 Task: Send email   from  to Email0071 with a cc to Email0072 and bcc to Email0073 with a subject Subject0071 and add a message Message0073
Action: Mouse moved to (359, 381)
Screenshot: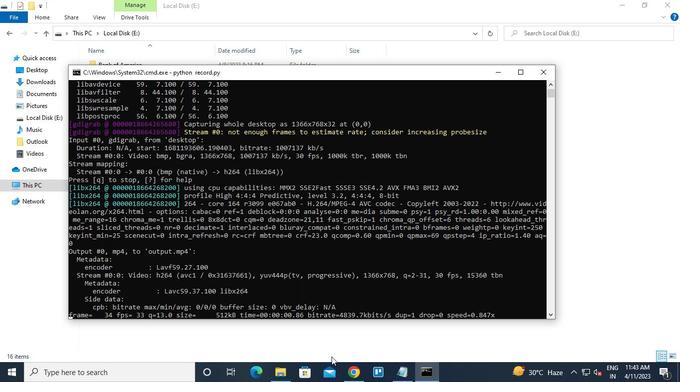 
Action: Mouse pressed left at (359, 381)
Screenshot: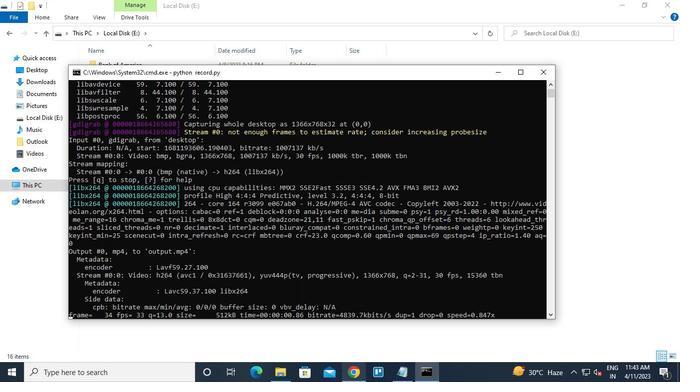 
Action: Mouse moved to (90, 89)
Screenshot: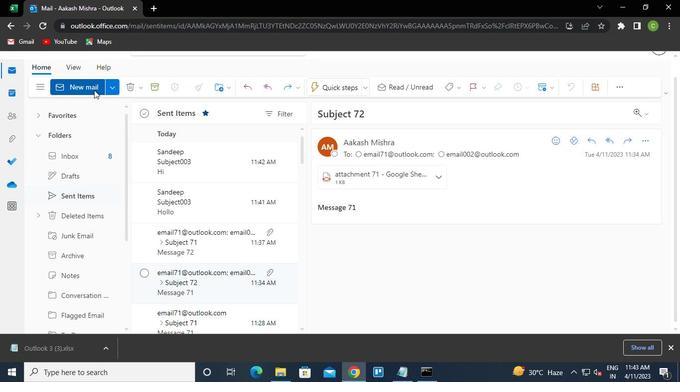 
Action: Mouse pressed left at (90, 89)
Screenshot: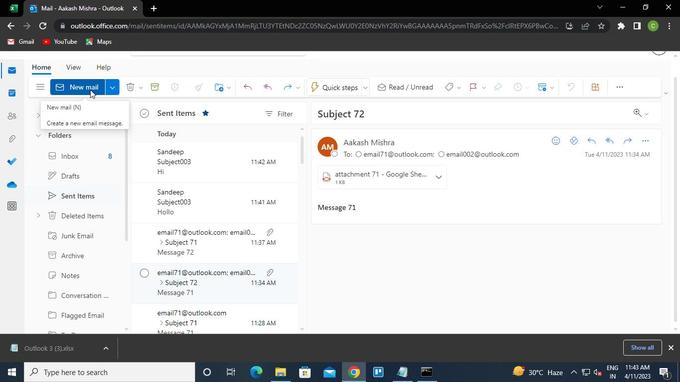 
Action: Mouse moved to (401, 210)
Screenshot: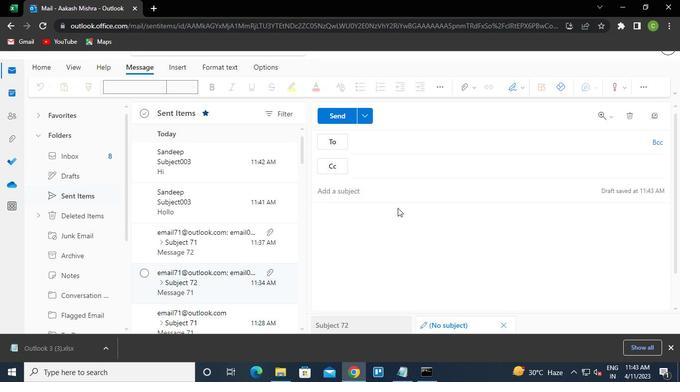 
Action: Keyboard e
Screenshot: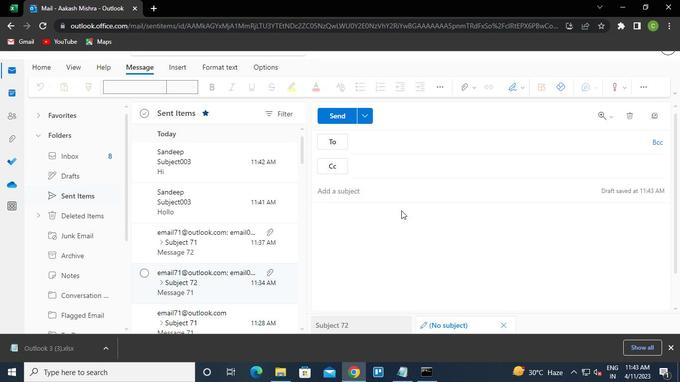 
Action: Keyboard m
Screenshot: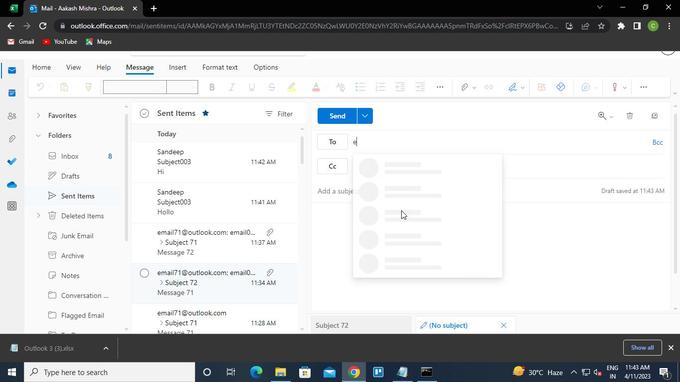
Action: Keyboard a
Screenshot: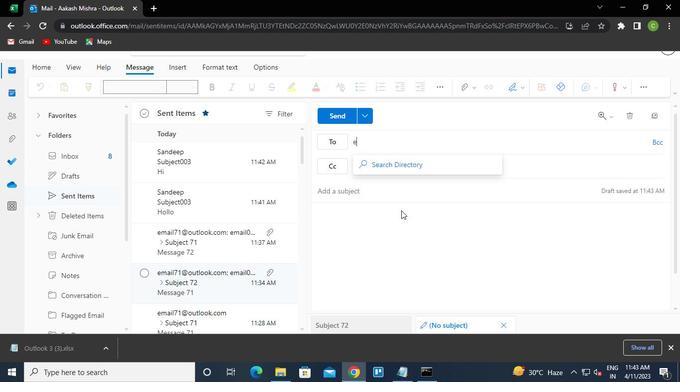 
Action: Keyboard i
Screenshot: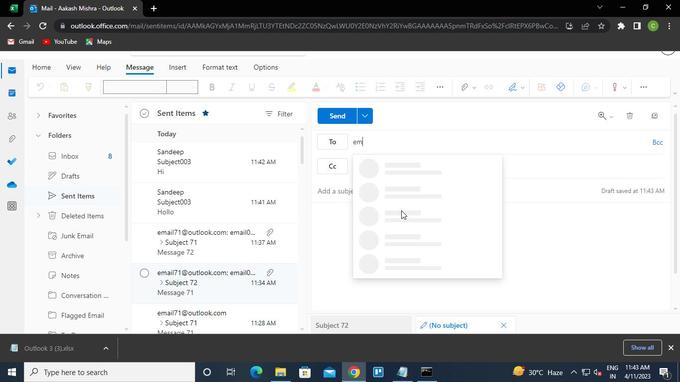
Action: Keyboard l
Screenshot: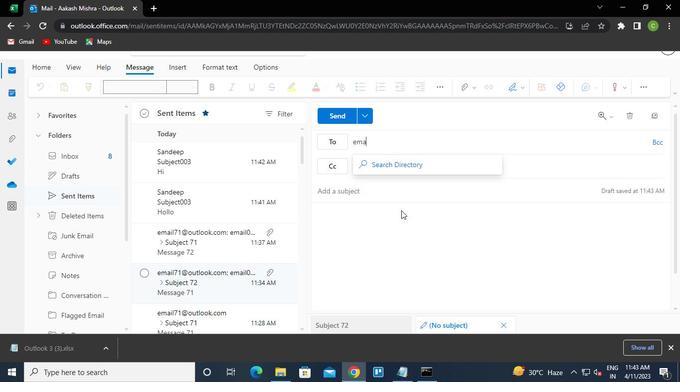 
Action: Keyboard Key.down
Screenshot: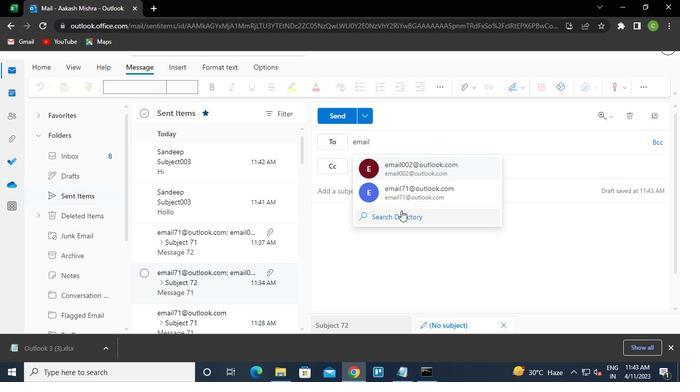 
Action: Keyboard Key.enter
Screenshot: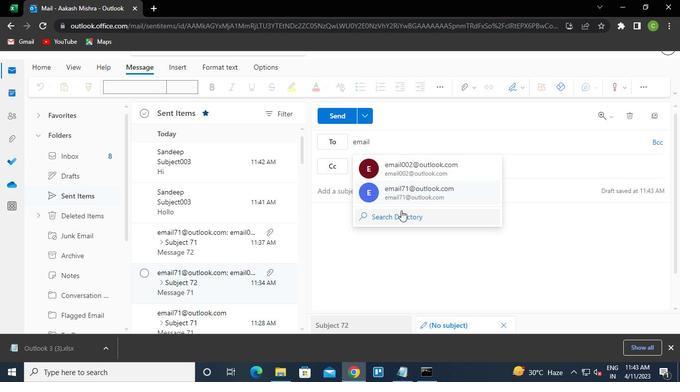 
Action: Mouse moved to (382, 170)
Screenshot: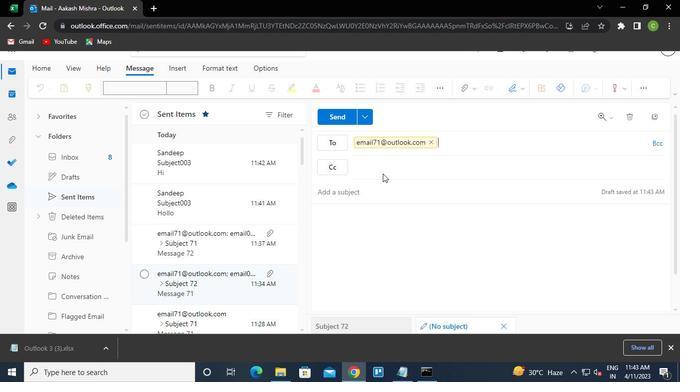 
Action: Mouse pressed left at (382, 170)
Screenshot: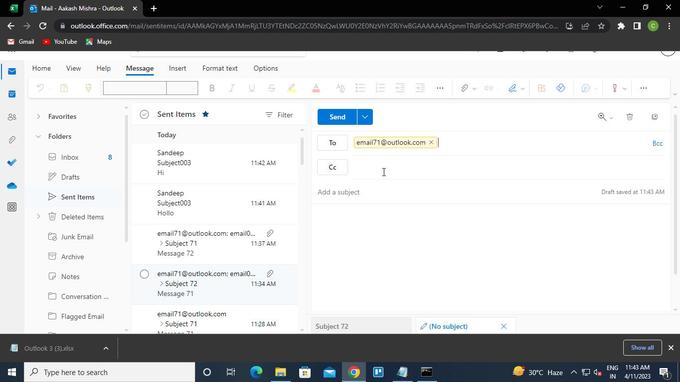 
Action: Keyboard e
Screenshot: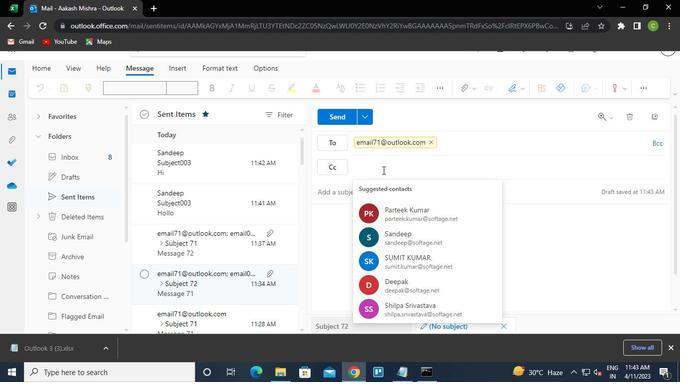 
Action: Keyboard m
Screenshot: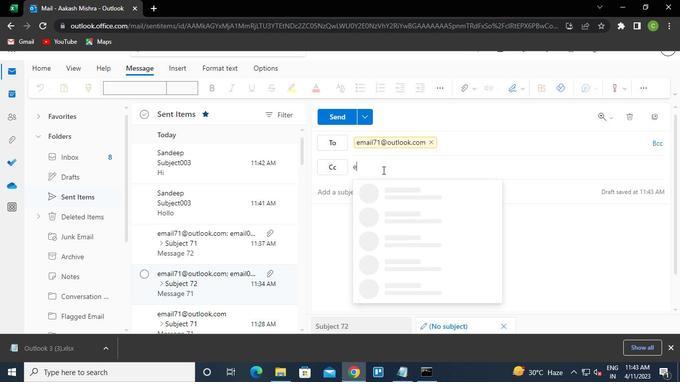 
Action: Keyboard a
Screenshot: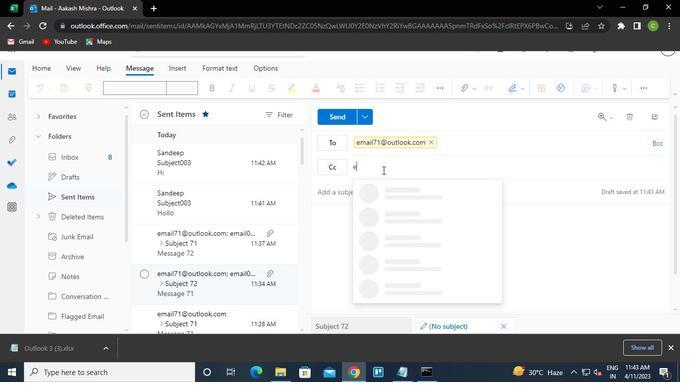 
Action: Keyboard i
Screenshot: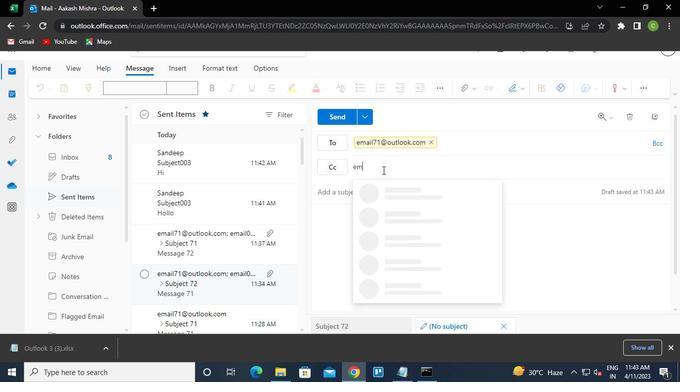 
Action: Keyboard l
Screenshot: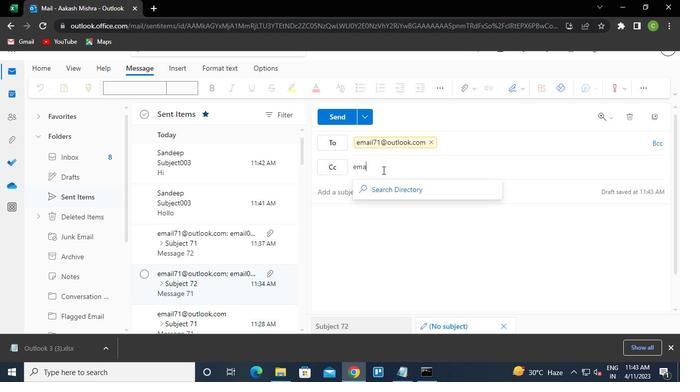 
Action: Keyboard <103>
Screenshot: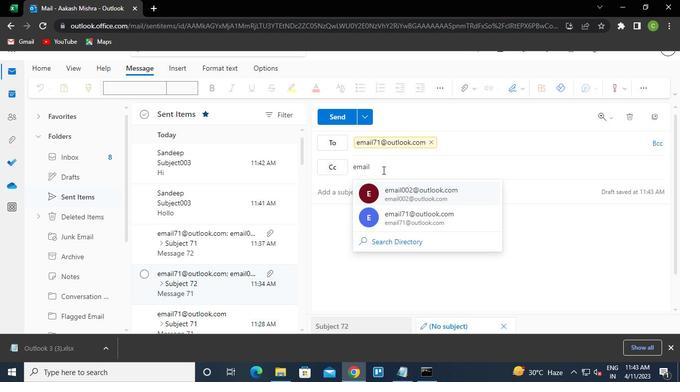 
Action: Keyboard <98>
Screenshot: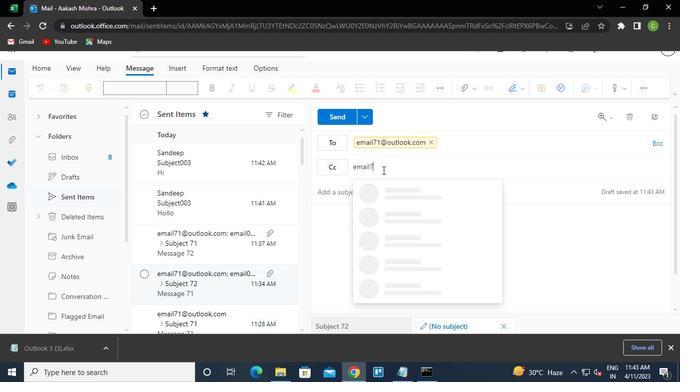
Action: Keyboard Key.shift
Screenshot: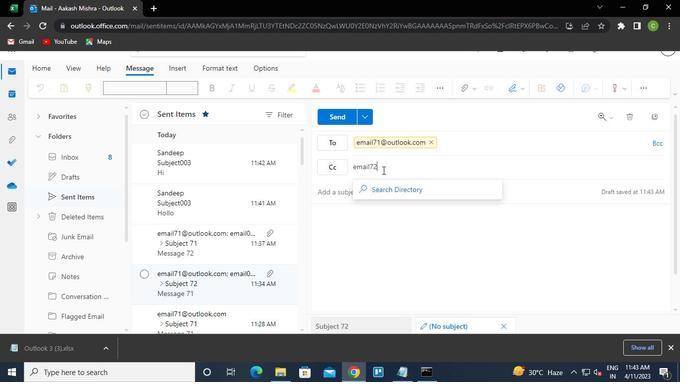 
Action: Keyboard @
Screenshot: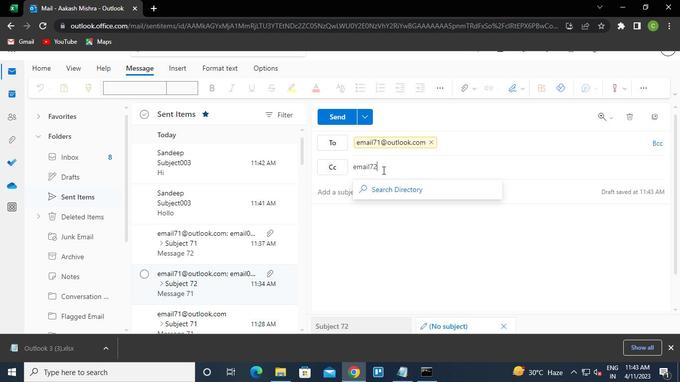 
Action: Keyboard g
Screenshot: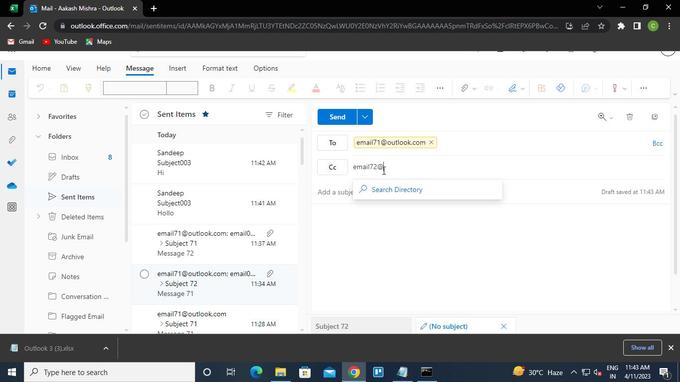 
Action: Keyboard m
Screenshot: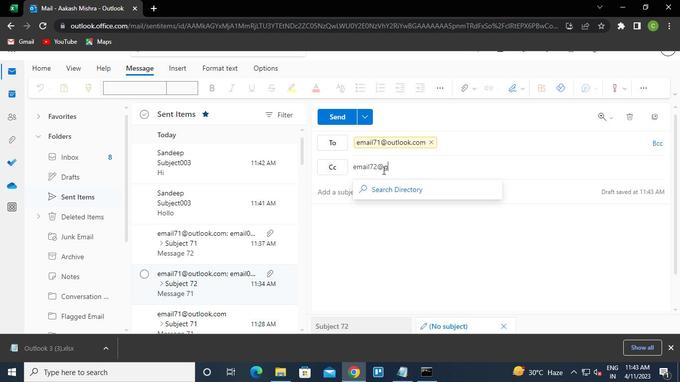 
Action: Keyboard a
Screenshot: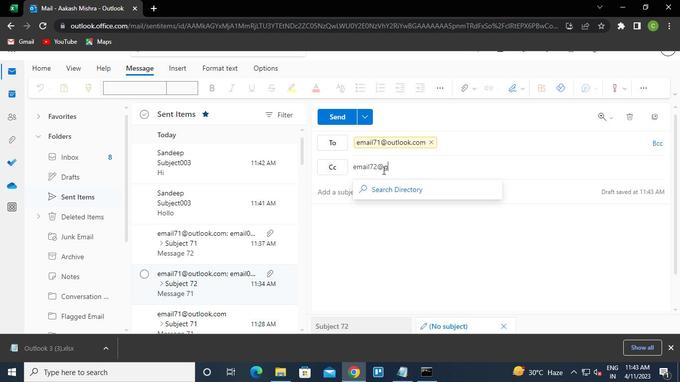 
Action: Keyboard i
Screenshot: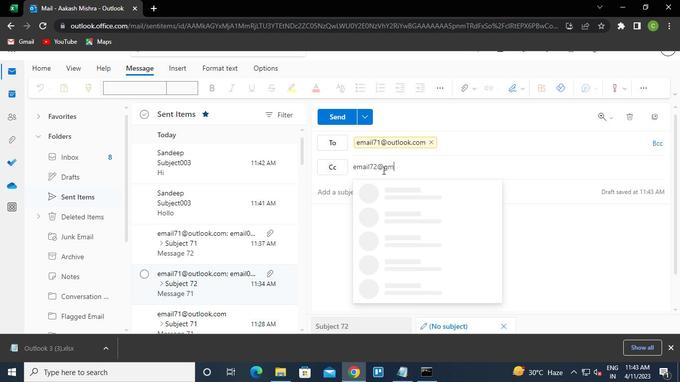 
Action: Keyboard l
Screenshot: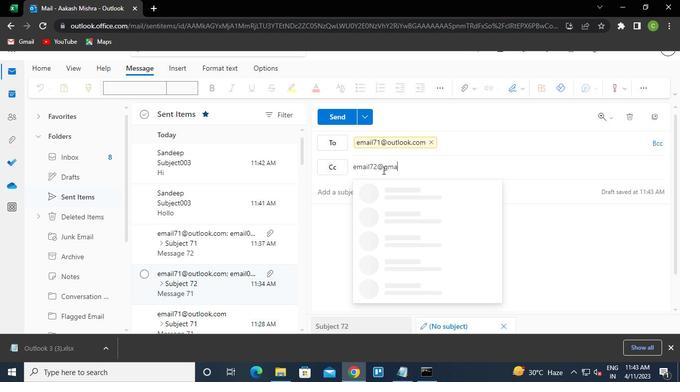 
Action: Keyboard .
Screenshot: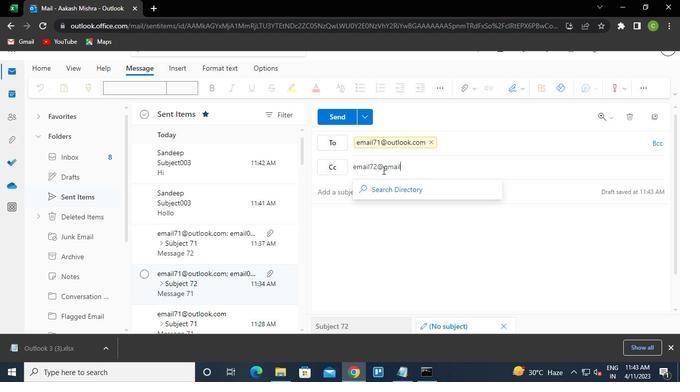 
Action: Keyboard c
Screenshot: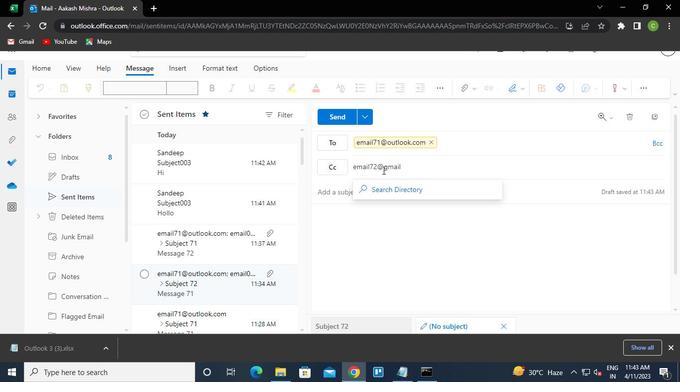 
Action: Keyboard o
Screenshot: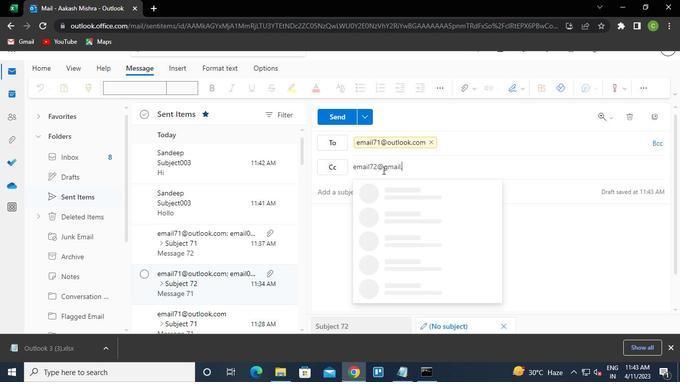 
Action: Keyboard m
Screenshot: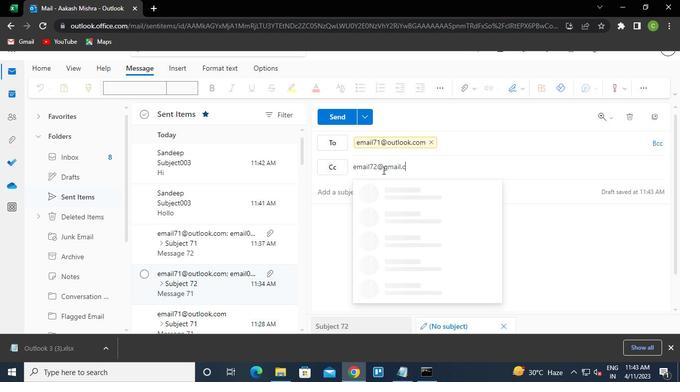 
Action: Keyboard Key.enter
Screenshot: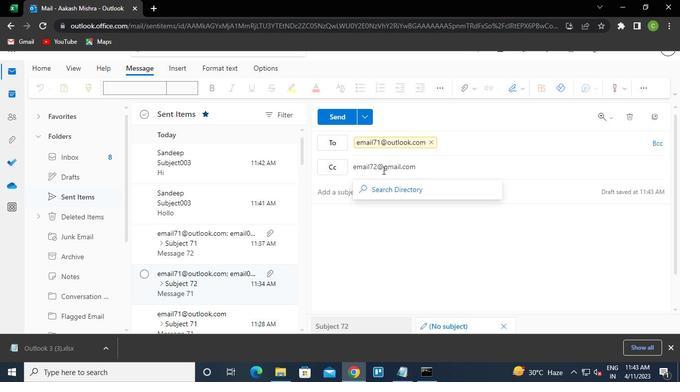 
Action: Mouse moved to (662, 145)
Screenshot: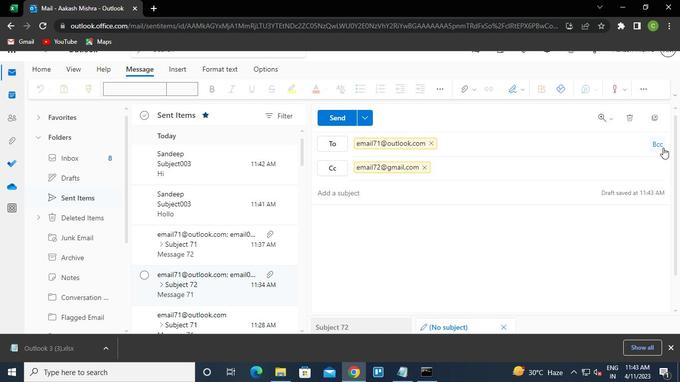 
Action: Mouse pressed left at (662, 145)
Screenshot: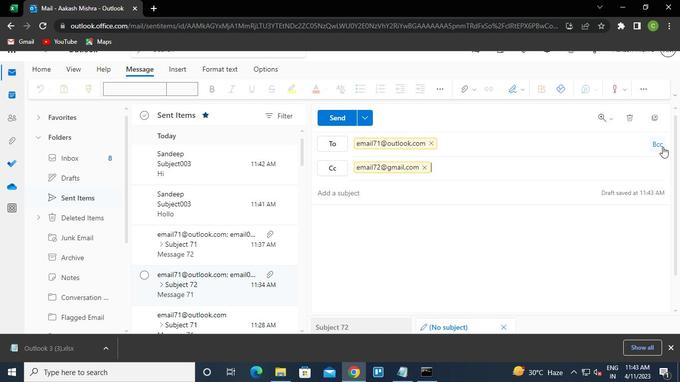 
Action: Mouse moved to (435, 203)
Screenshot: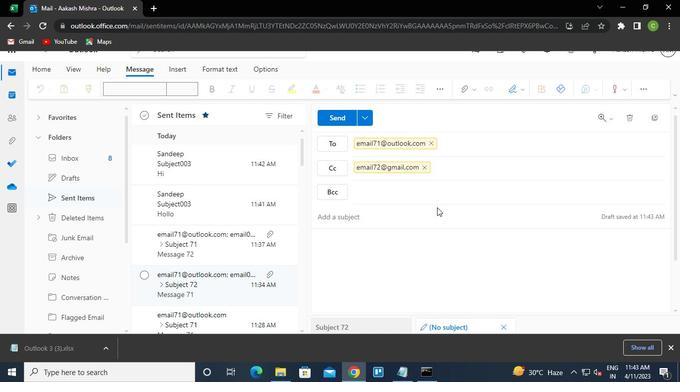
Action: Keyboard e
Screenshot: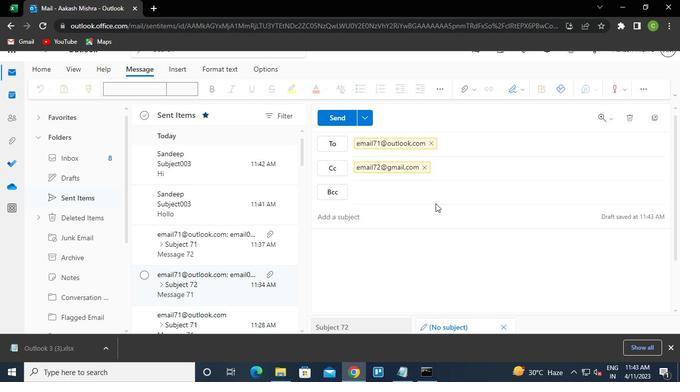 
Action: Keyboard m
Screenshot: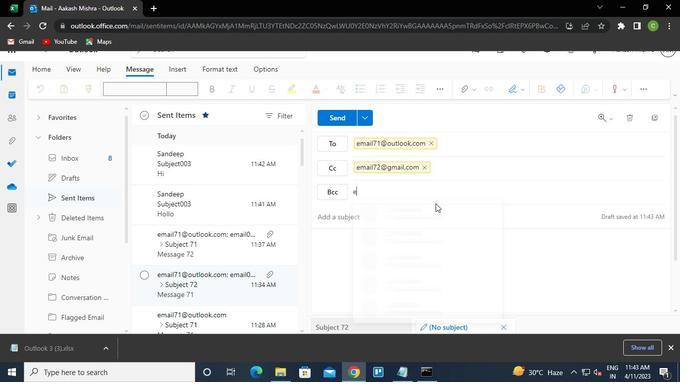 
Action: Keyboard a
Screenshot: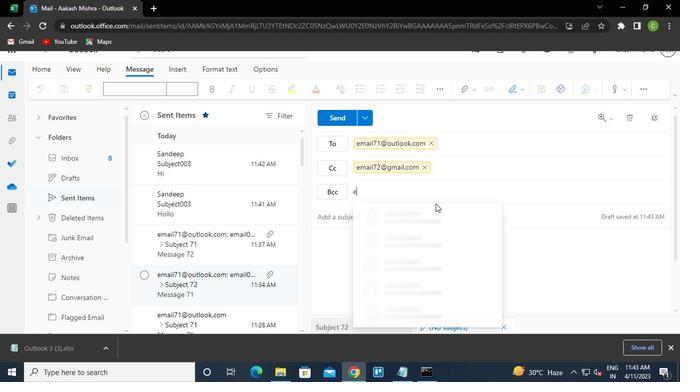 
Action: Keyboard i
Screenshot: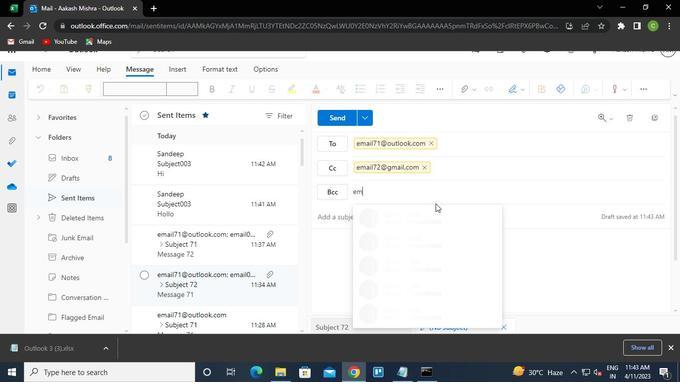 
Action: Keyboard l
Screenshot: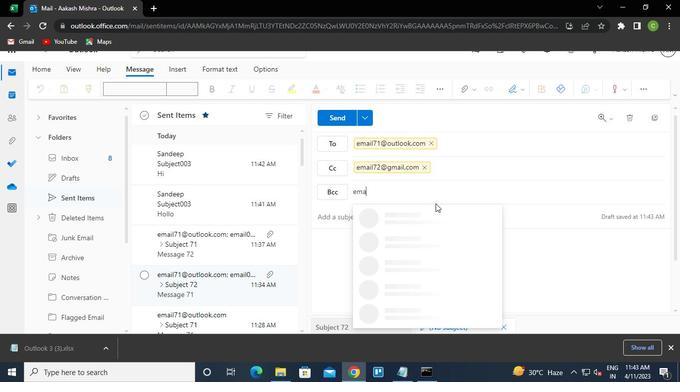 
Action: Keyboard <103>
Screenshot: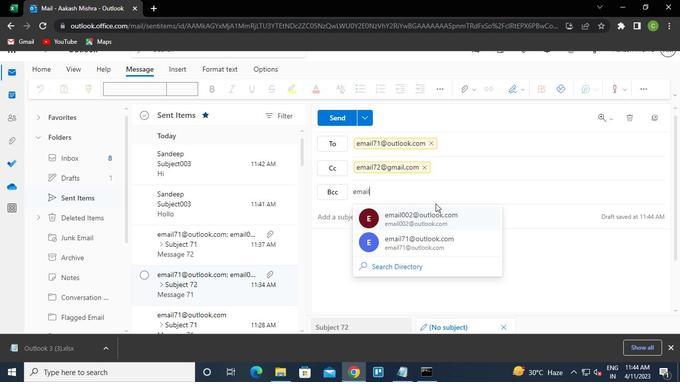 
Action: Keyboard <99>
Screenshot: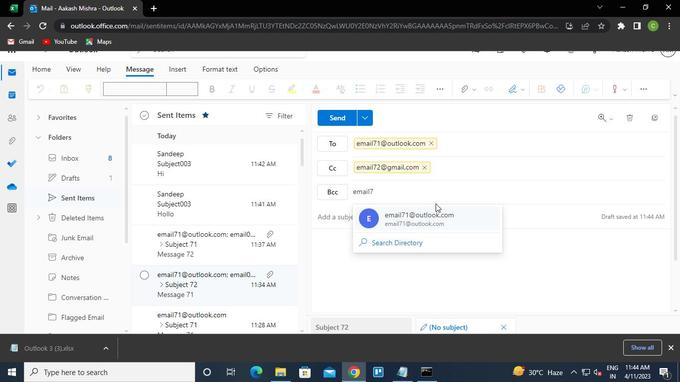 
Action: Keyboard Key.shift
Screenshot: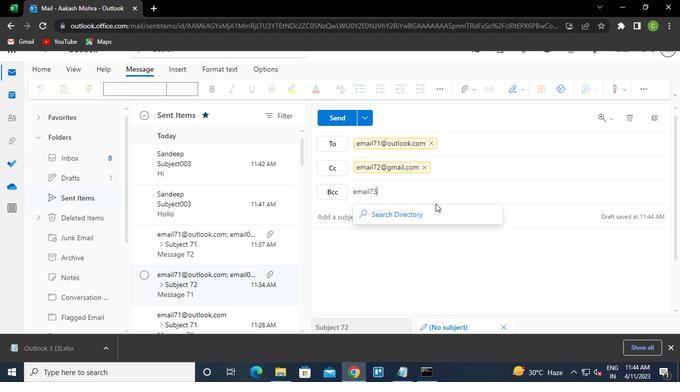 
Action: Keyboard @
Screenshot: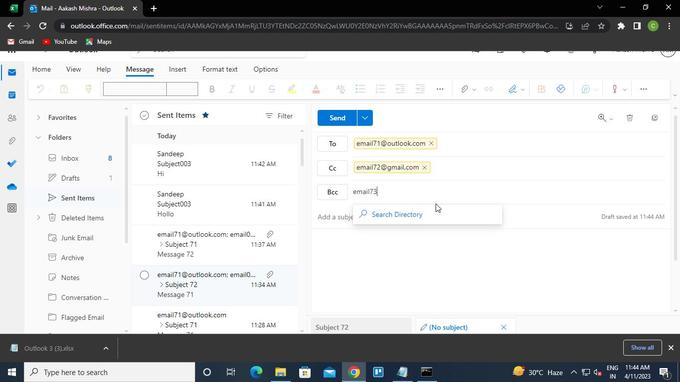 
Action: Keyboard o
Screenshot: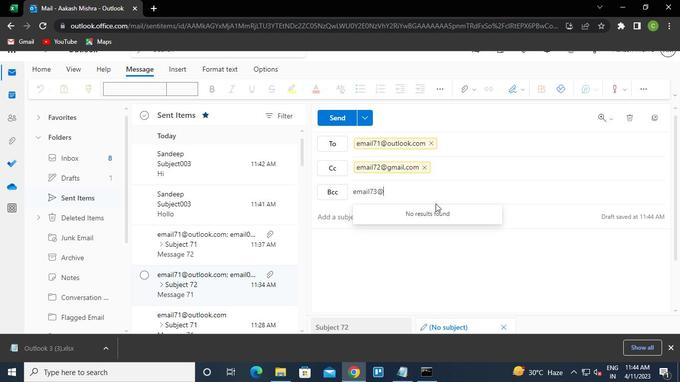 
Action: Keyboard u
Screenshot: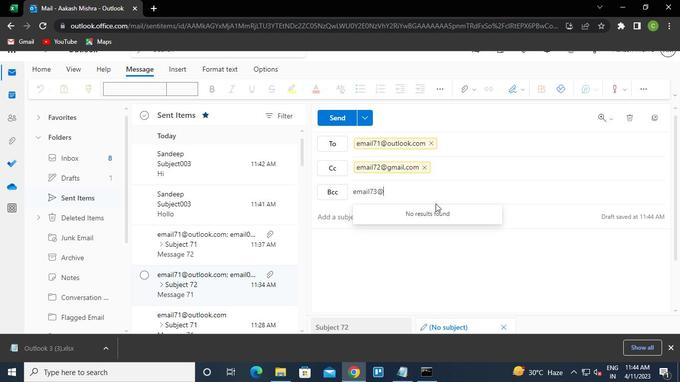 
Action: Keyboard t
Screenshot: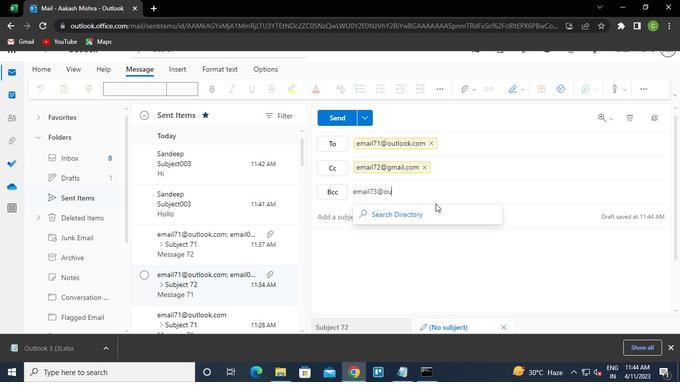 
Action: Keyboard l
Screenshot: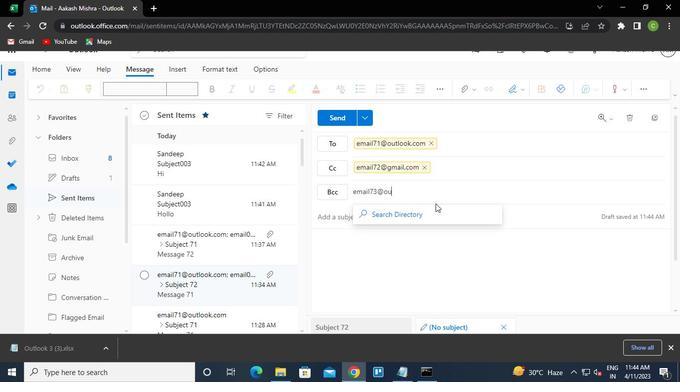 
Action: Keyboard o
Screenshot: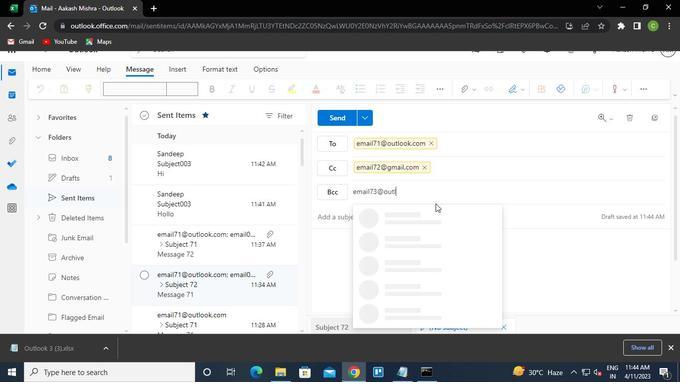 
Action: Keyboard o
Screenshot: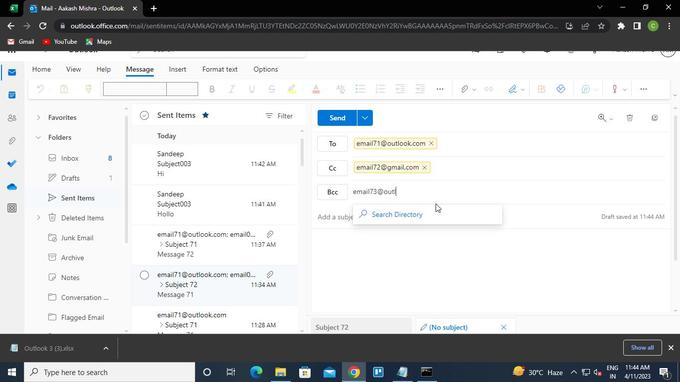 
Action: Keyboard k
Screenshot: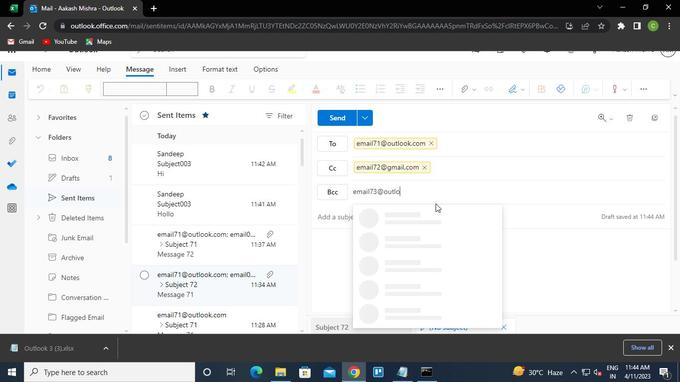 
Action: Keyboard .
Screenshot: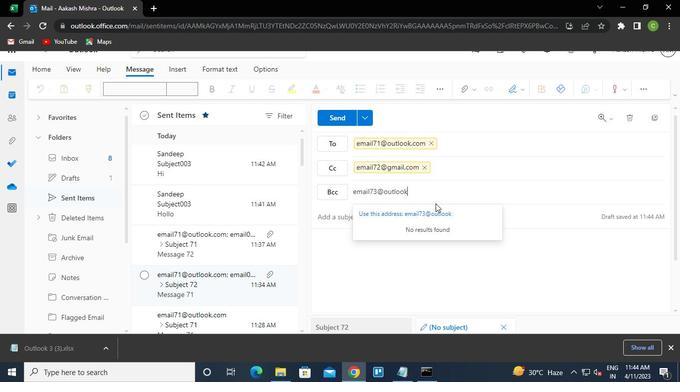 
Action: Keyboard c
Screenshot: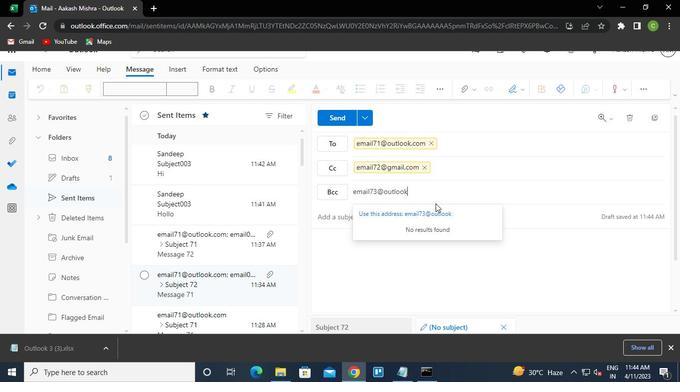 
Action: Keyboard o
Screenshot: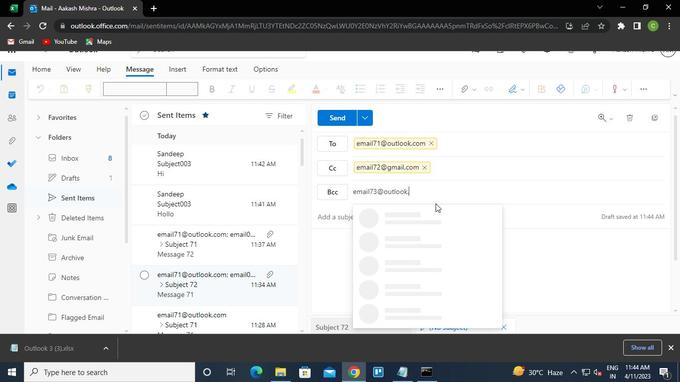 
Action: Keyboard m
Screenshot: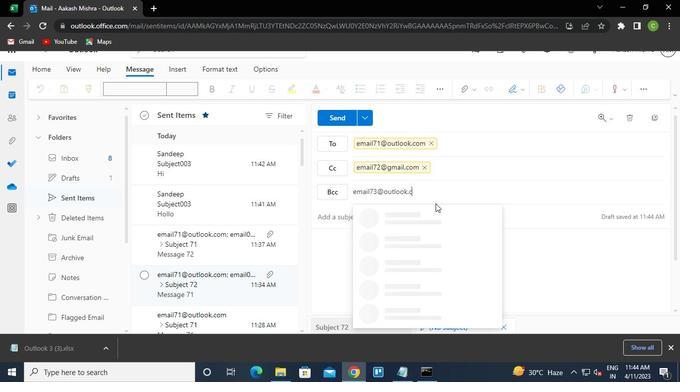 
Action: Keyboard Key.enter
Screenshot: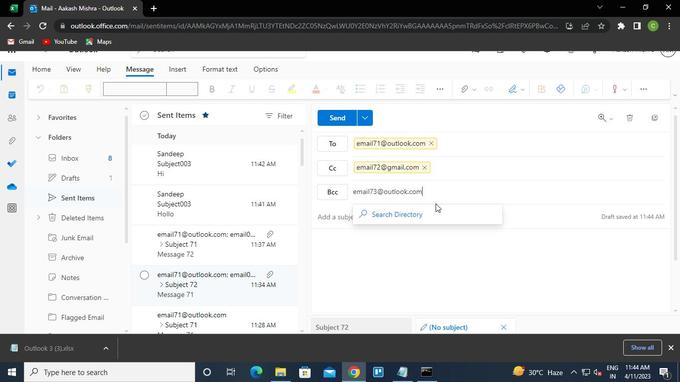 
Action: Mouse moved to (441, 190)
Screenshot: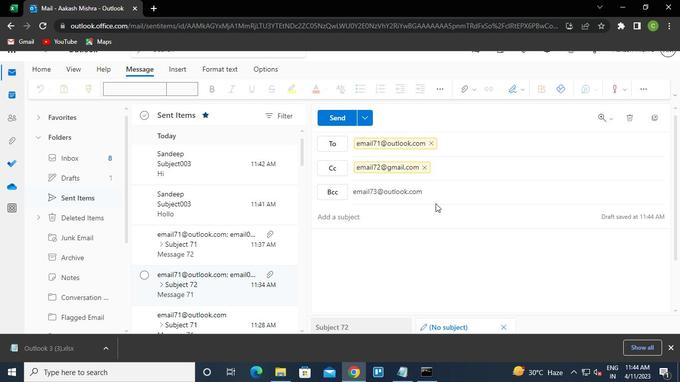 
Action: Keyboard Key.enter
Screenshot: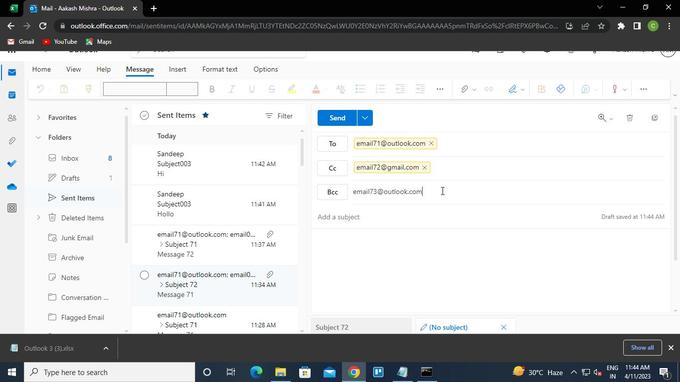 
Action: Keyboard Key.enter
Screenshot: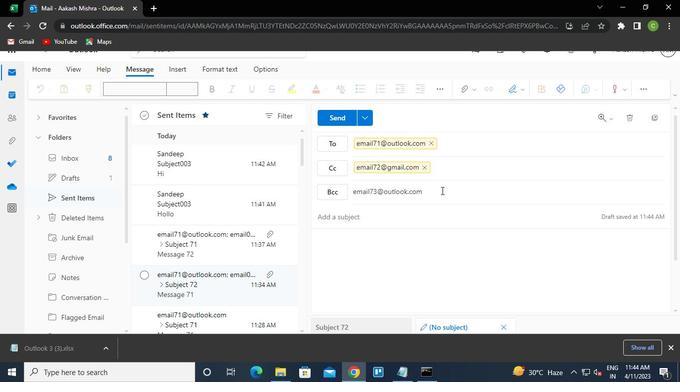 
Action: Keyboard Key.enter
Screenshot: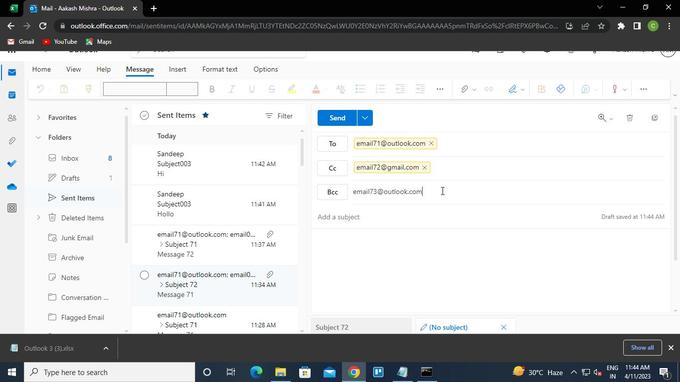 
Action: Keyboard Key.enter
Screenshot: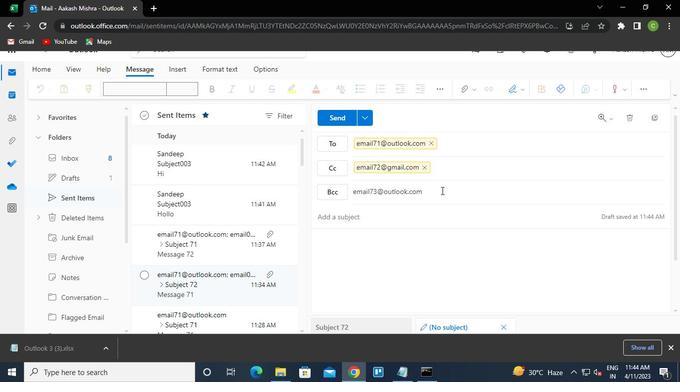 
Action: Mouse moved to (427, 169)
Screenshot: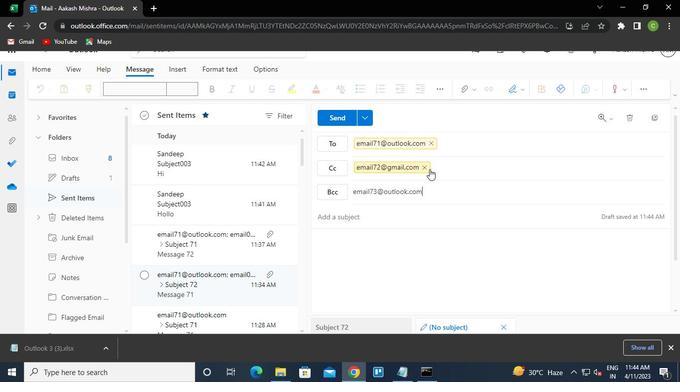 
Action: Mouse pressed left at (427, 169)
Screenshot: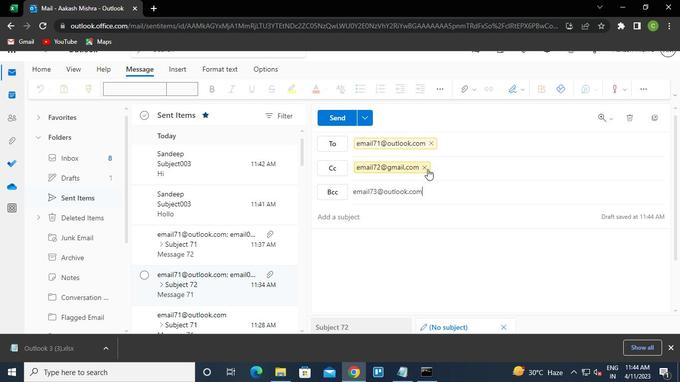 
Action: Mouse moved to (399, 166)
Screenshot: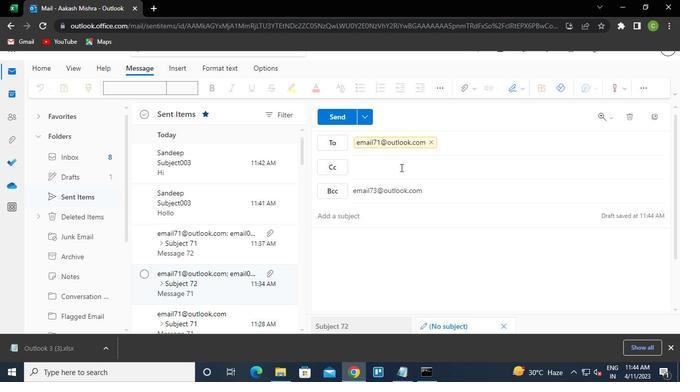 
Action: Keyboard e
Screenshot: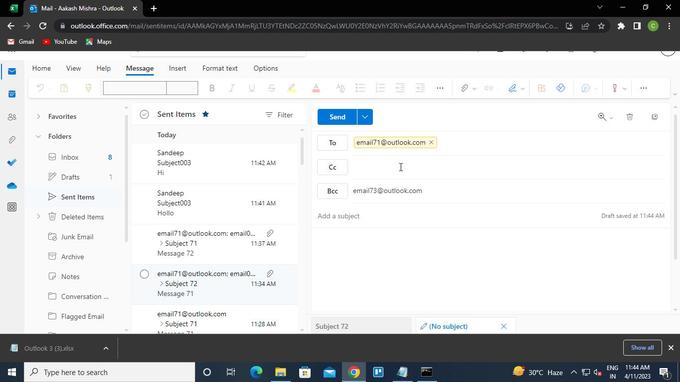
Action: Keyboard m
Screenshot: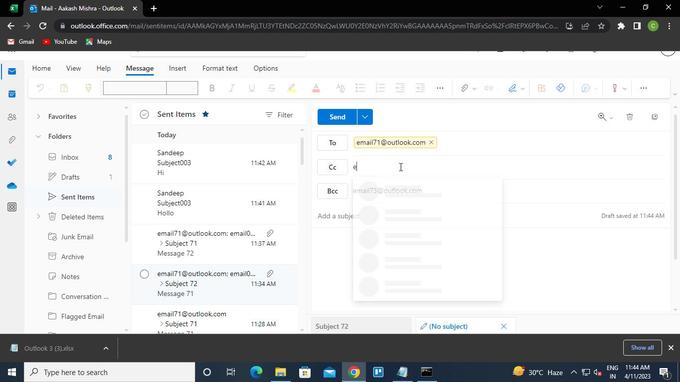 
Action: Keyboard a
Screenshot: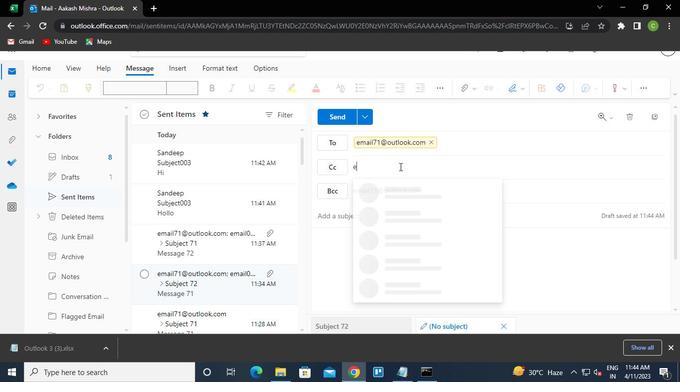 
Action: Keyboard i
Screenshot: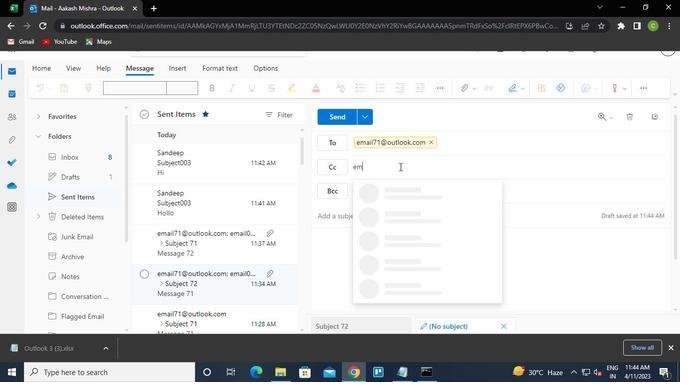 
Action: Keyboard l
Screenshot: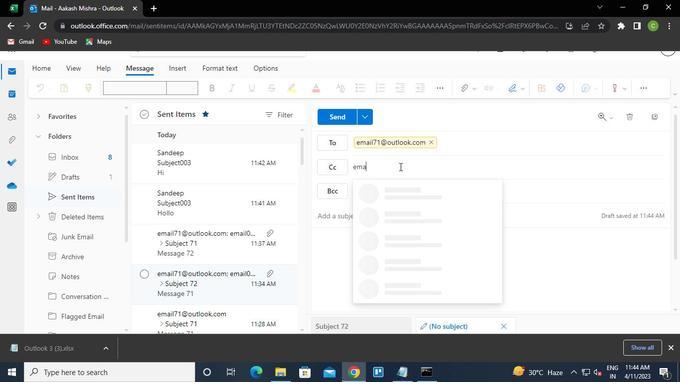 
Action: Keyboard <103>
Screenshot: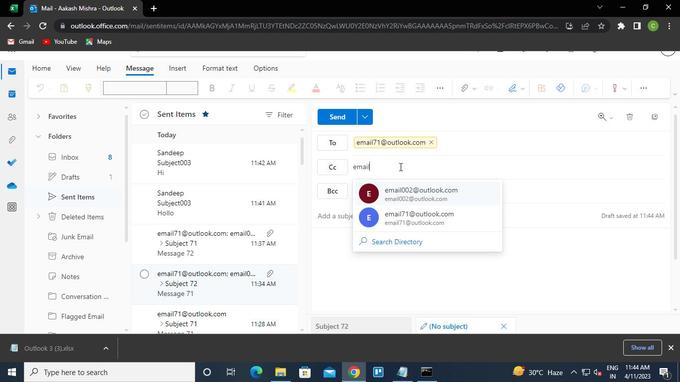 
Action: Keyboard <98>
Screenshot: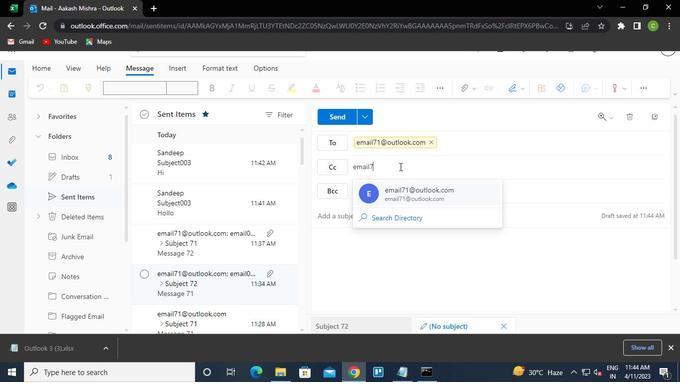 
Action: Keyboard Key.shift
Screenshot: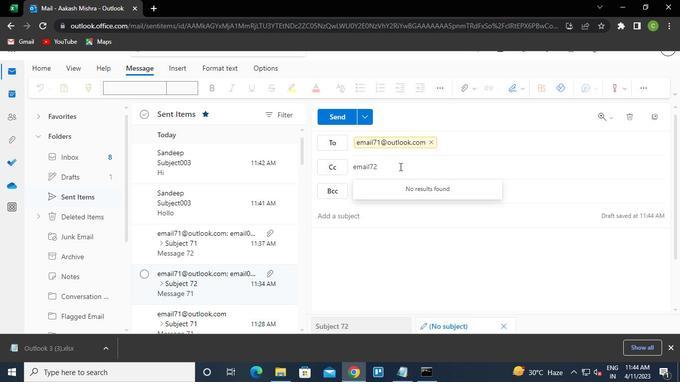 
Action: Keyboard @
Screenshot: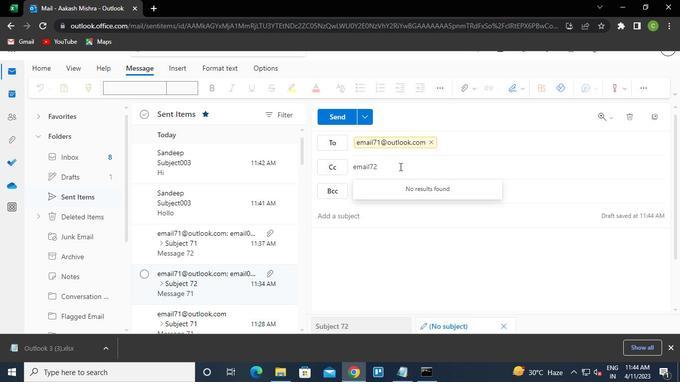 
Action: Keyboard o
Screenshot: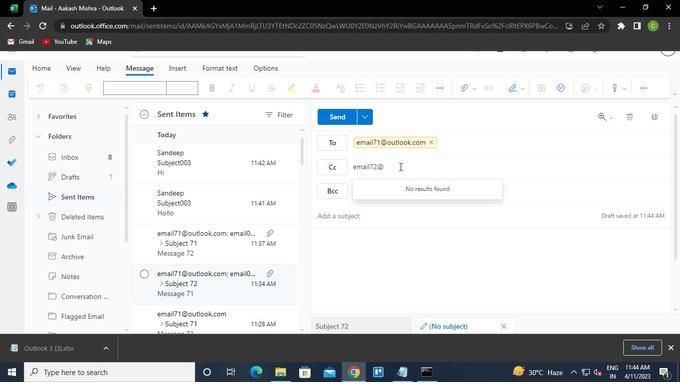 
Action: Keyboard u
Screenshot: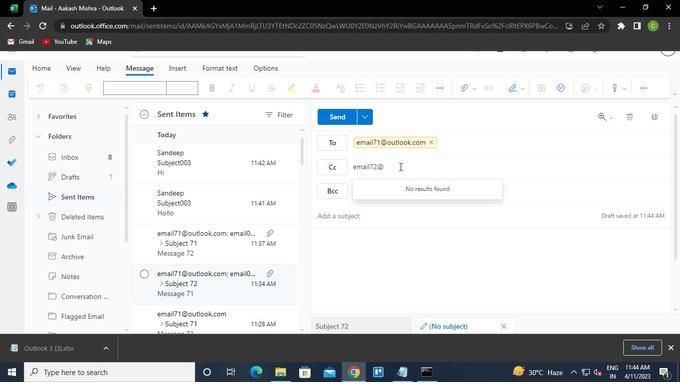 
Action: Keyboard t
Screenshot: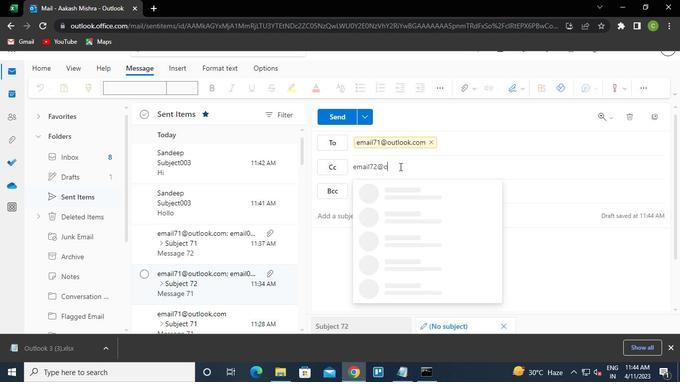 
Action: Keyboard l
Screenshot: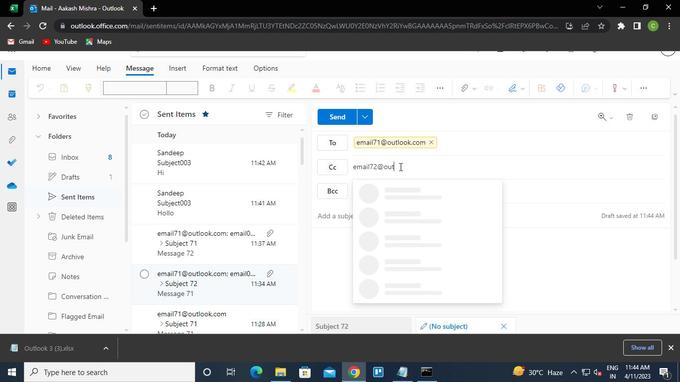 
Action: Keyboard o
Screenshot: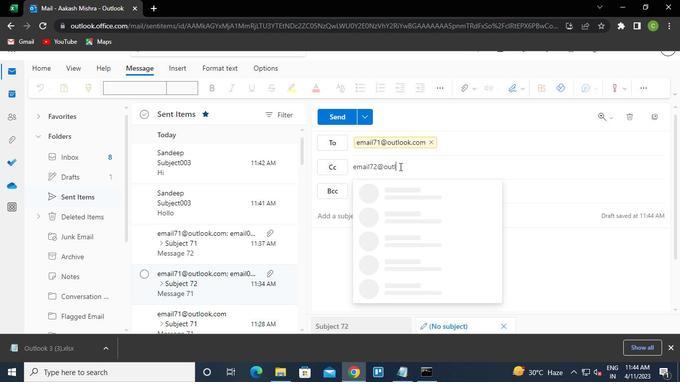 
Action: Keyboard o
Screenshot: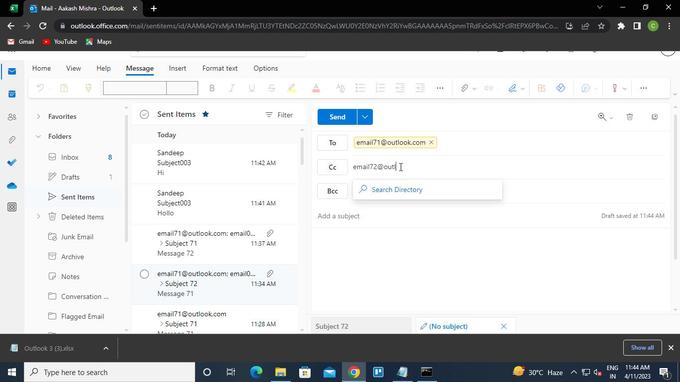 
Action: Keyboard k
Screenshot: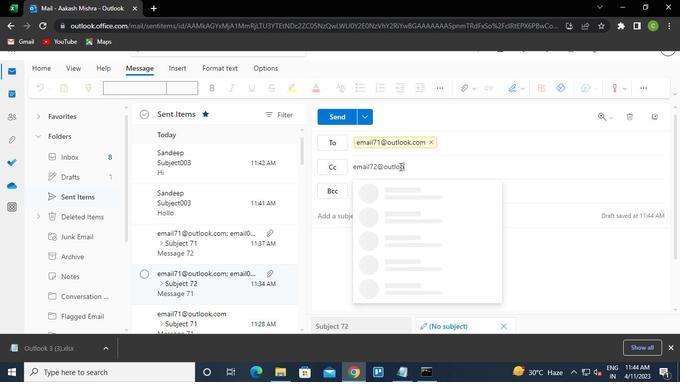 
Action: Keyboard .
Screenshot: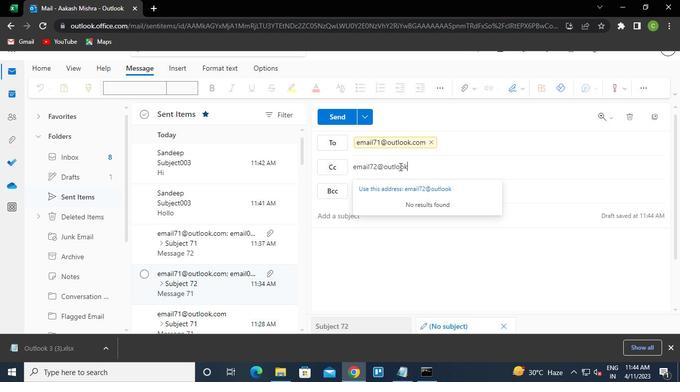 
Action: Keyboard c
Screenshot: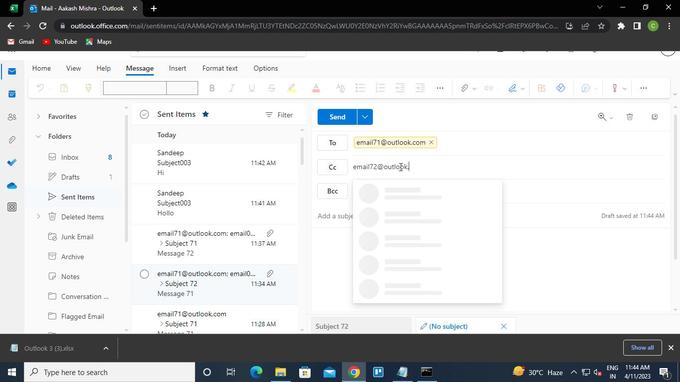 
Action: Keyboard o
Screenshot: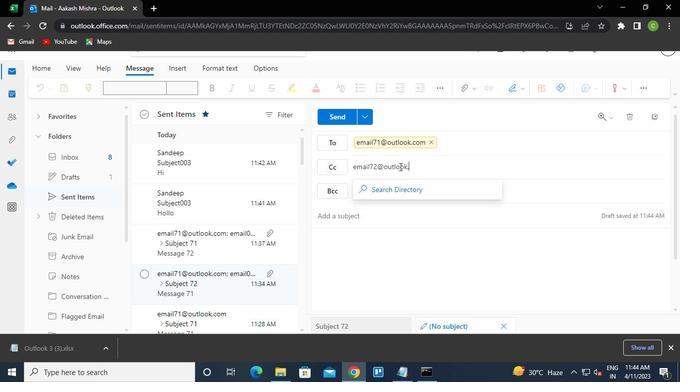 
Action: Keyboard m
Screenshot: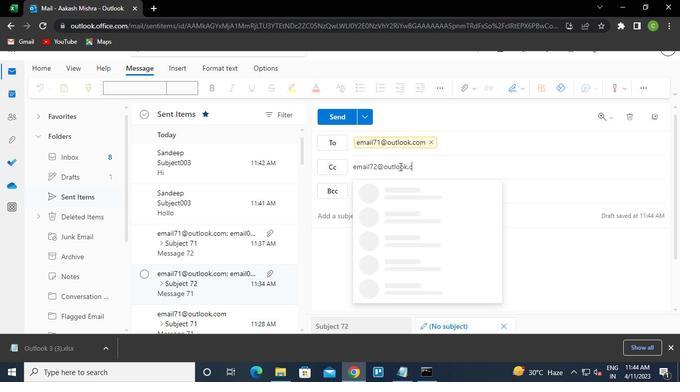 
Action: Keyboard Key.enter
Screenshot: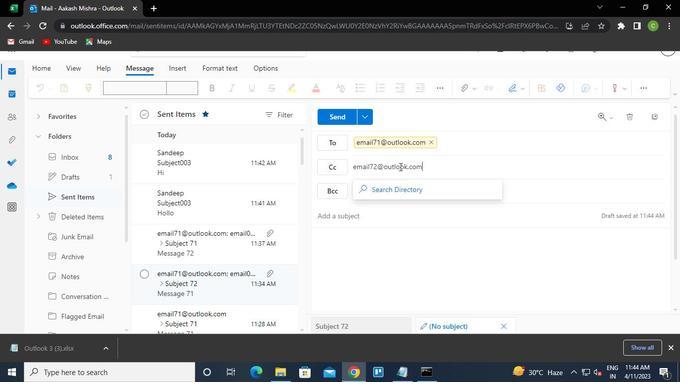 
Action: Keyboard Key.enter
Screenshot: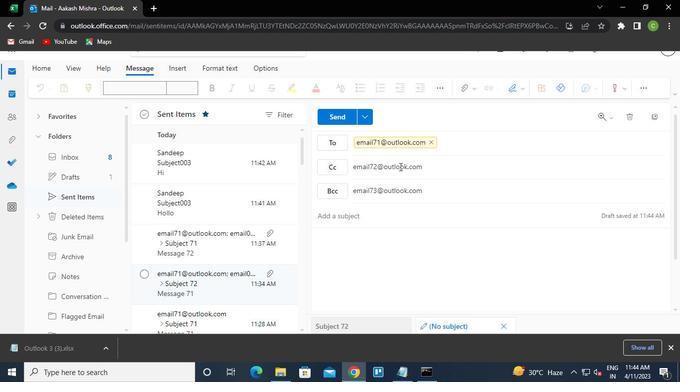 
Action: Keyboard Key.enter
Screenshot: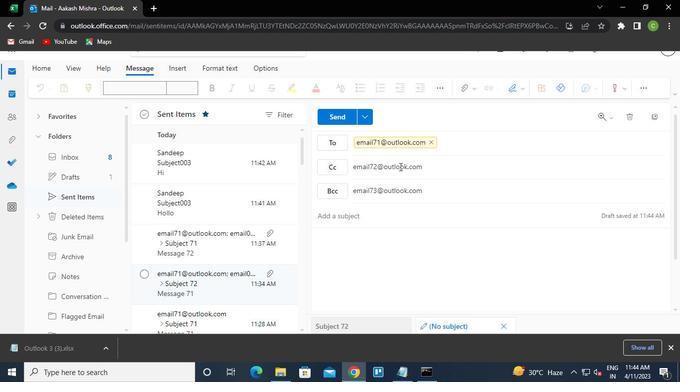 
Action: Keyboard Key.enter
Screenshot: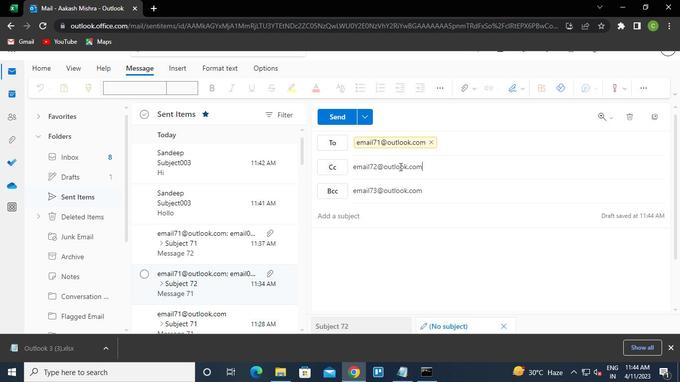 
Action: Keyboard Key.enter
Screenshot: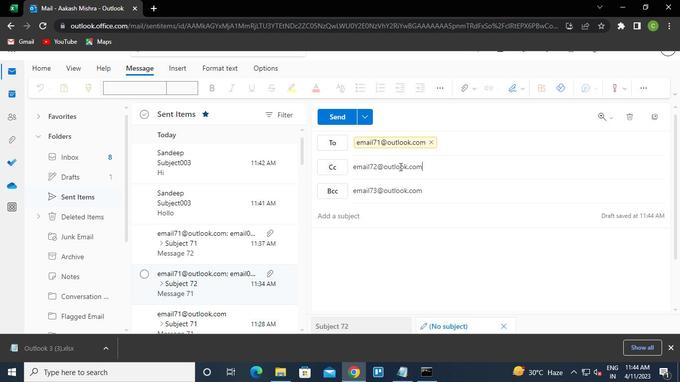 
Action: Keyboard Key.enter
Screenshot: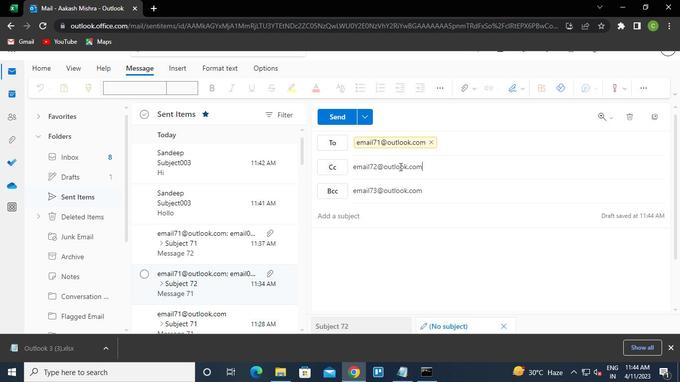 
Action: Keyboard Key.enter
Screenshot: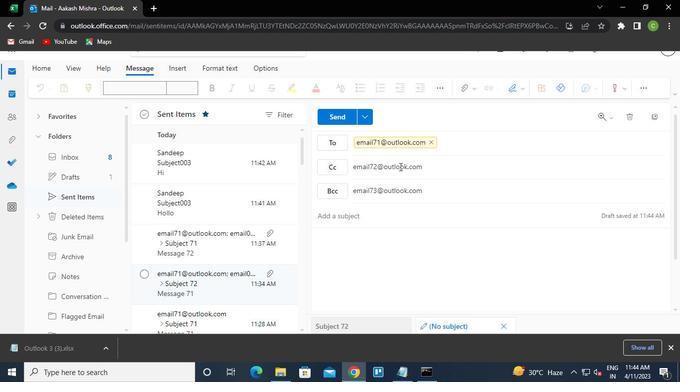 
Action: Keyboard Key.enter
Screenshot: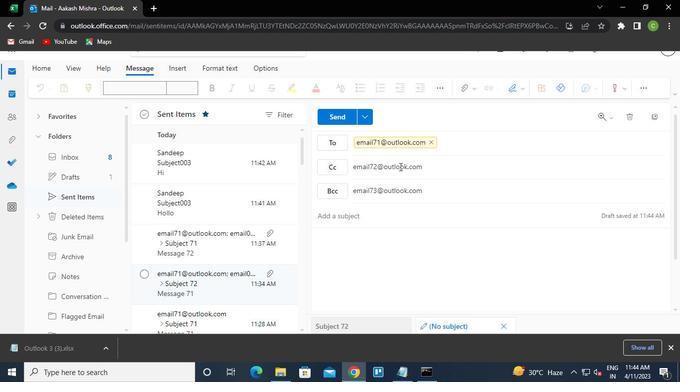 
Action: Keyboard Key.space
Screenshot: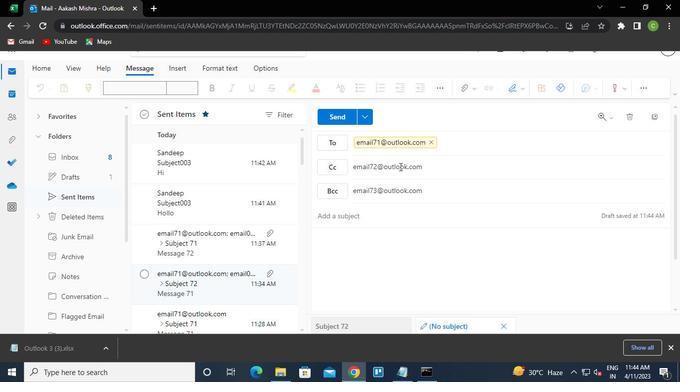 
Action: Keyboard Key.space
Screenshot: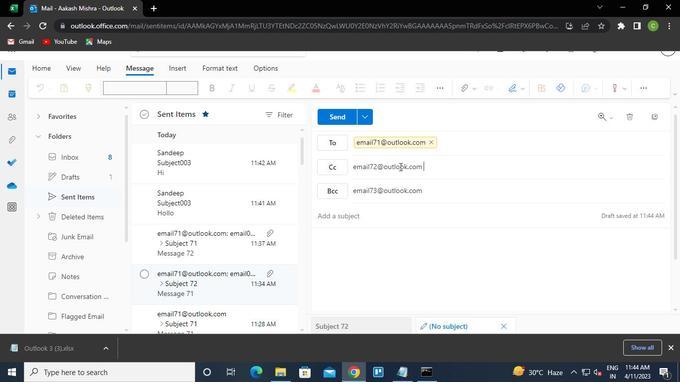 
Action: Keyboard Key.space
Screenshot: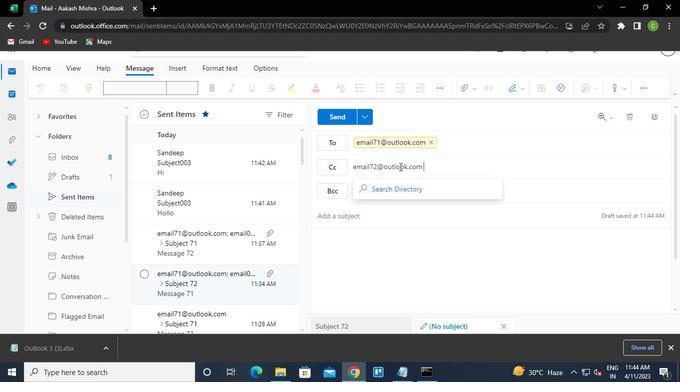 
Action: Keyboard Key.backspace
Screenshot: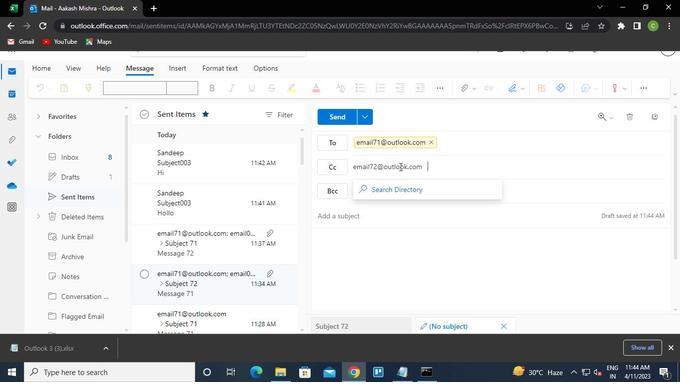 
Action: Keyboard Key.backspace
Screenshot: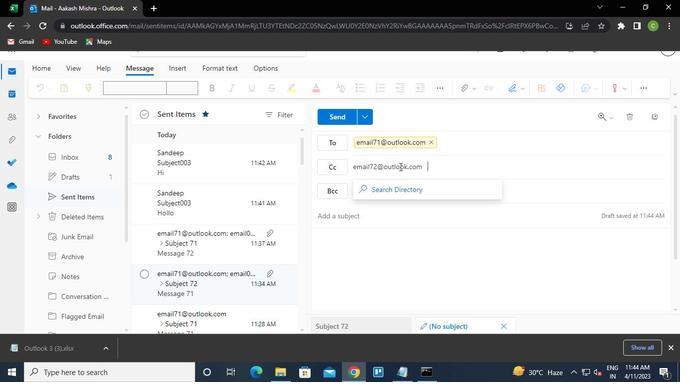 
Action: Keyboard Key.enter
Screenshot: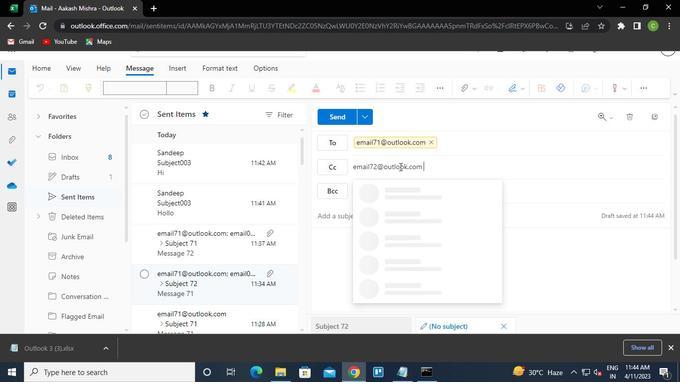 
Action: Keyboard Key.enter
Screenshot: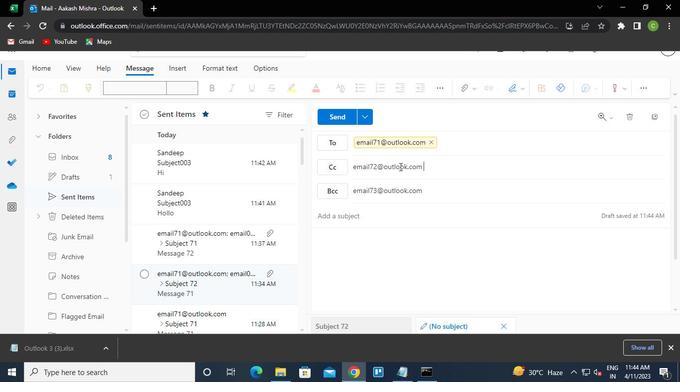 
Action: Keyboard Key.enter
Screenshot: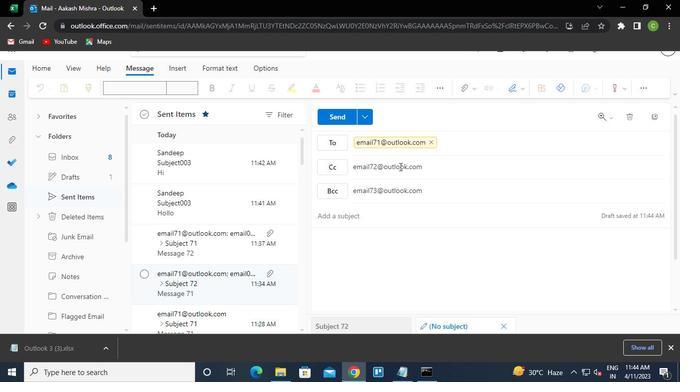 
Action: Keyboard Key.enter
Screenshot: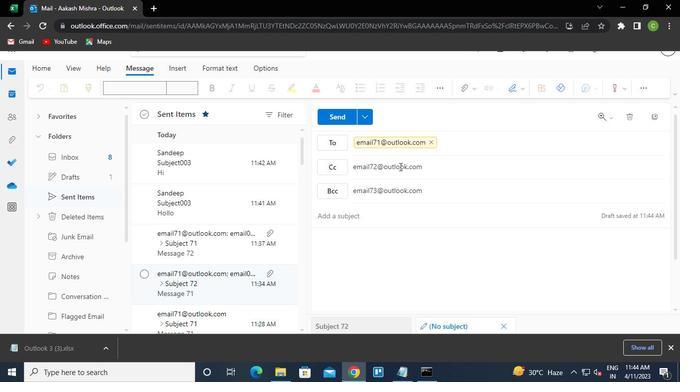 
Action: Keyboard Key.backspace
Screenshot: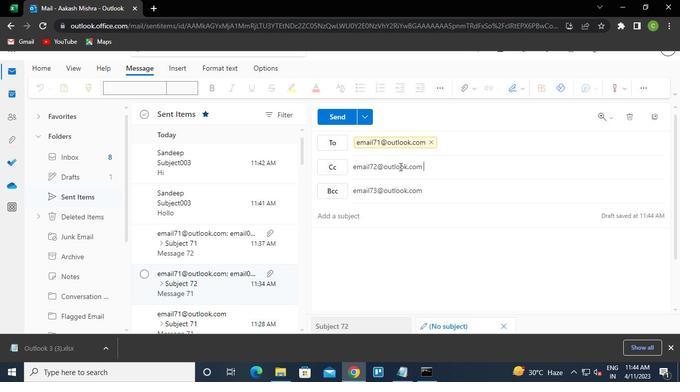 
Action: Keyboard Key.enter
Screenshot: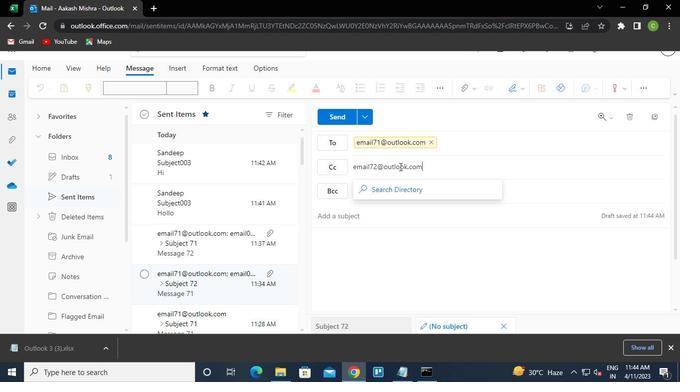 
Action: Mouse moved to (431, 195)
Screenshot: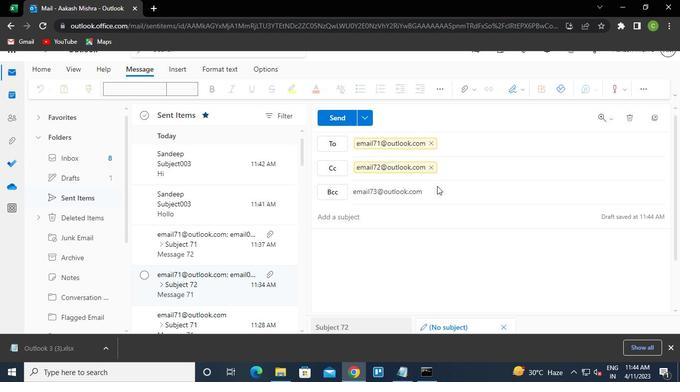 
Action: Mouse pressed left at (431, 195)
Screenshot: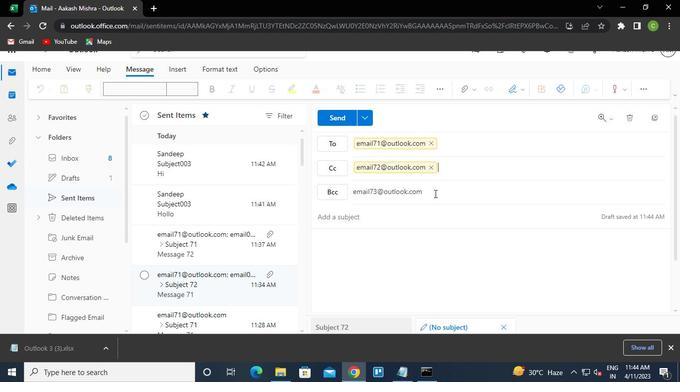 
Action: Keyboard Key.enter
Screenshot: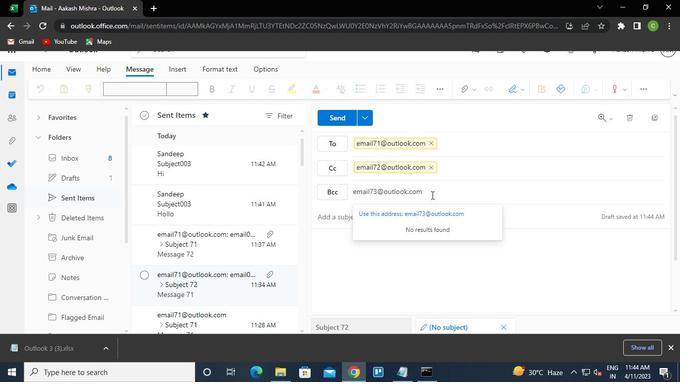 
Action: Mouse moved to (377, 222)
Screenshot: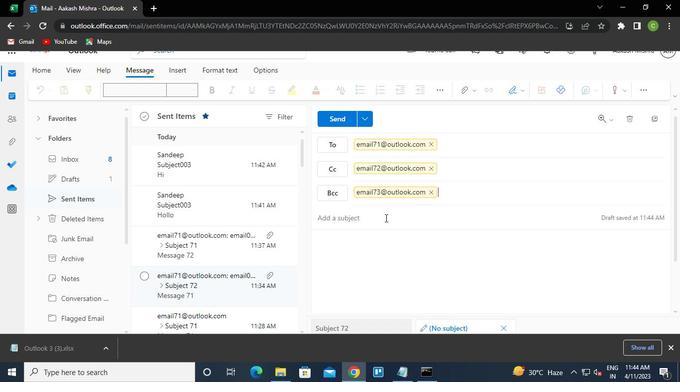 
Action: Mouse pressed left at (377, 222)
Screenshot: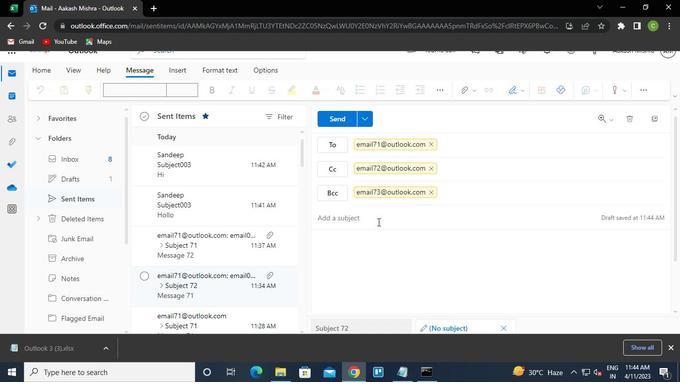 
Action: Keyboard Key.caps_lock
Screenshot: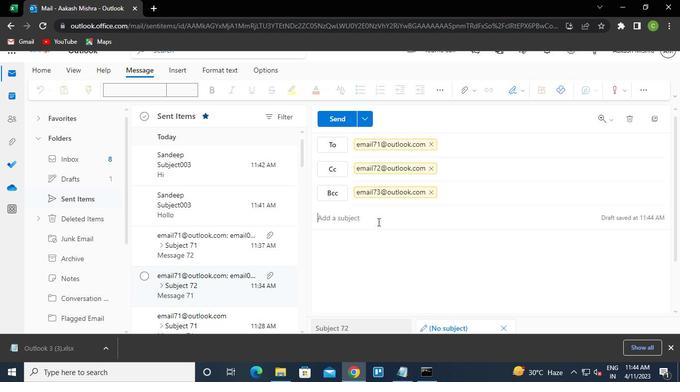 
Action: Keyboard s
Screenshot: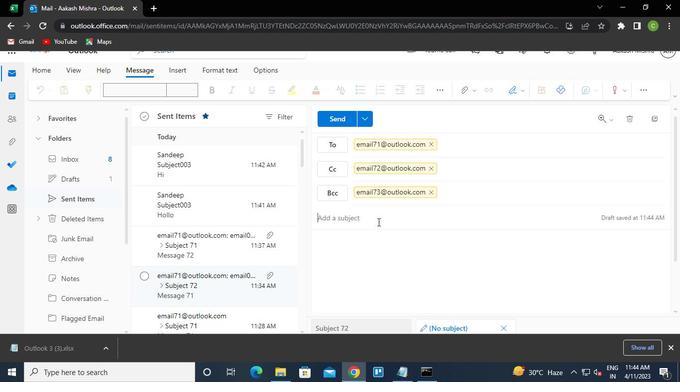 
Action: Keyboard Key.caps_lock
Screenshot: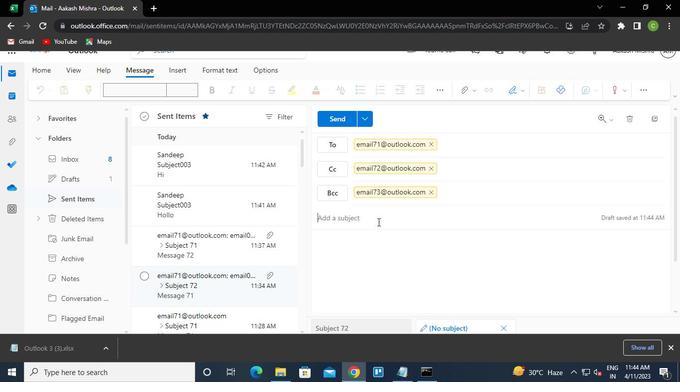 
Action: Keyboard u
Screenshot: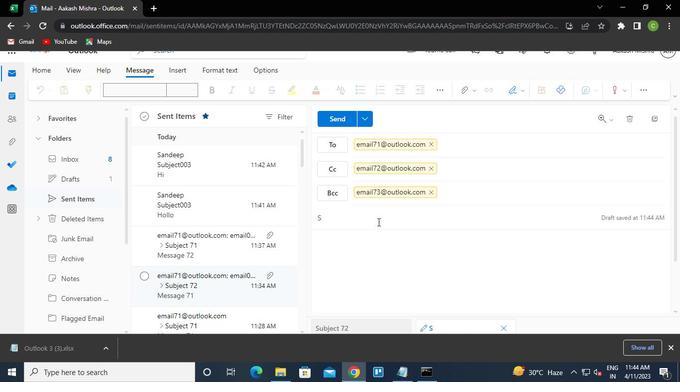 
Action: Keyboard b
Screenshot: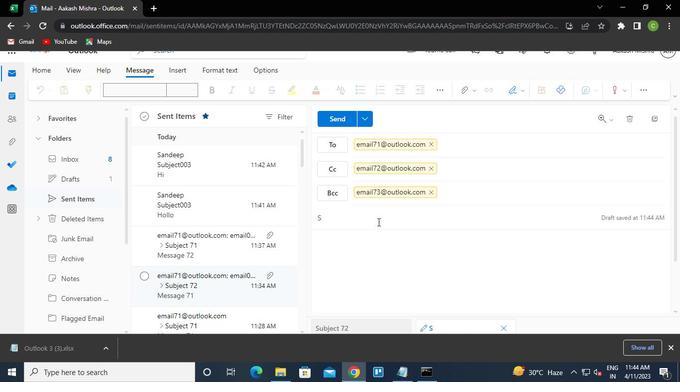 
Action: Keyboard j
Screenshot: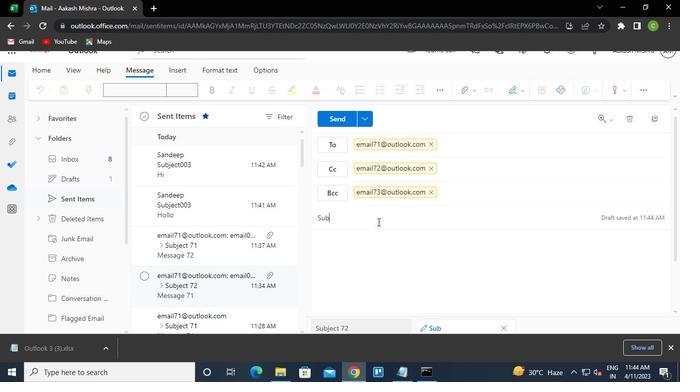 
Action: Keyboard e
Screenshot: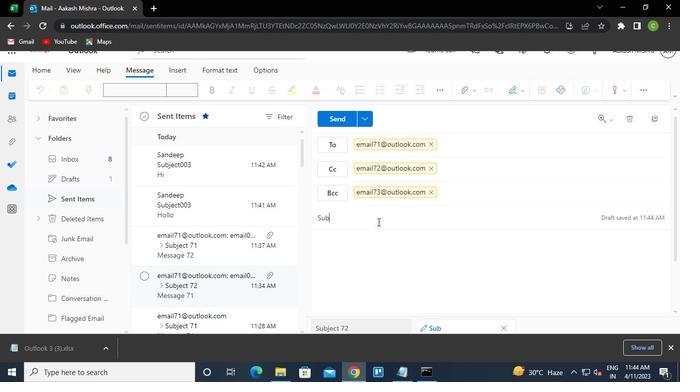 
Action: Keyboard c
Screenshot: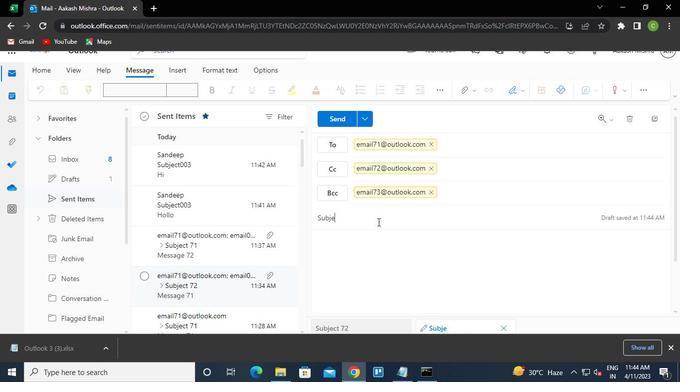 
Action: Keyboard t
Screenshot: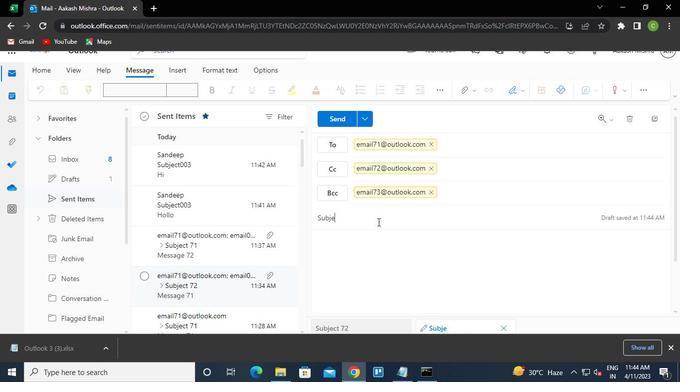 
Action: Keyboard Key.space
Screenshot: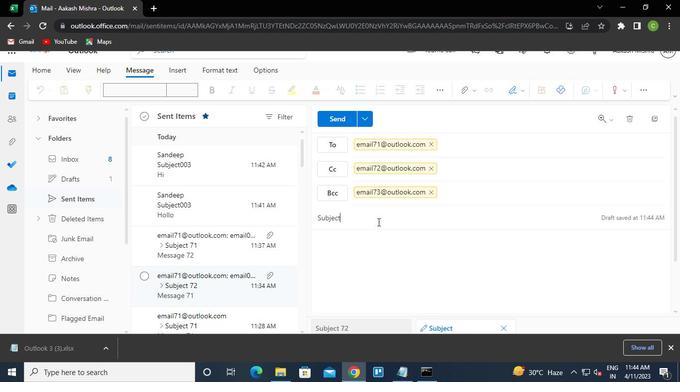 
Action: Keyboard <103>
Screenshot: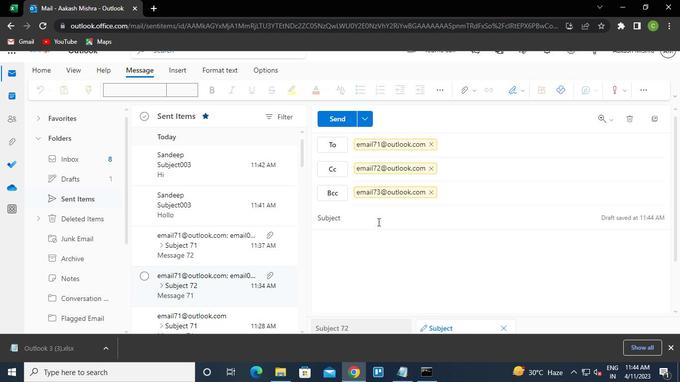 
Action: Keyboard <97>
Screenshot: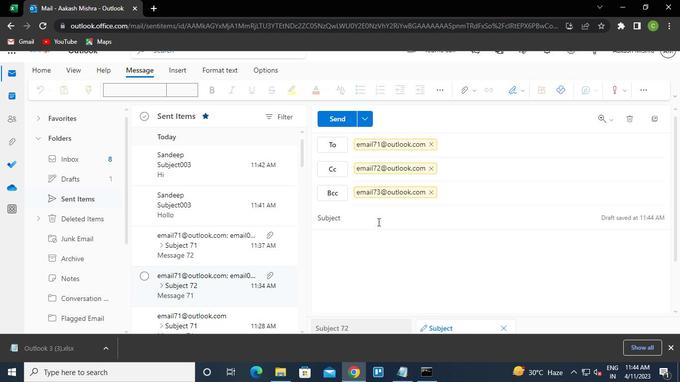 
Action: Mouse moved to (370, 255)
Screenshot: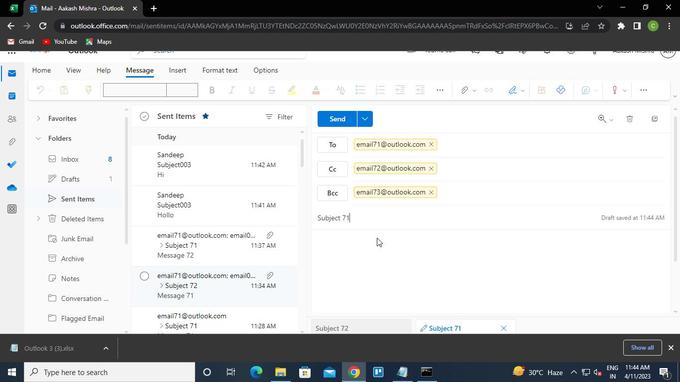 
Action: Mouse pressed left at (370, 255)
Screenshot: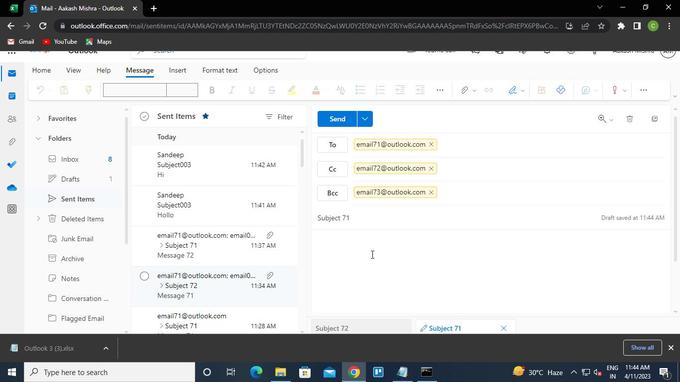 
Action: Keyboard Key.caps_lock
Screenshot: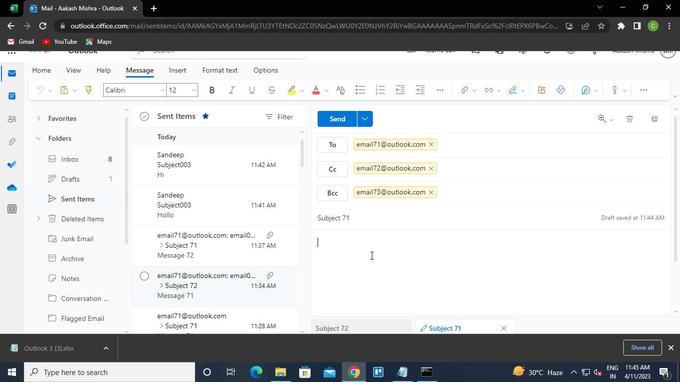 
Action: Keyboard m
Screenshot: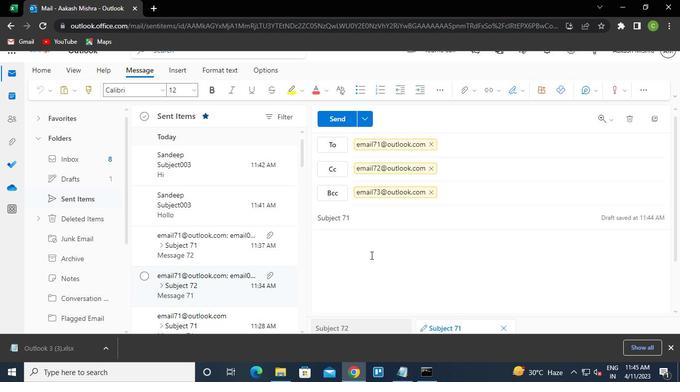 
Action: Keyboard Key.caps_lock
Screenshot: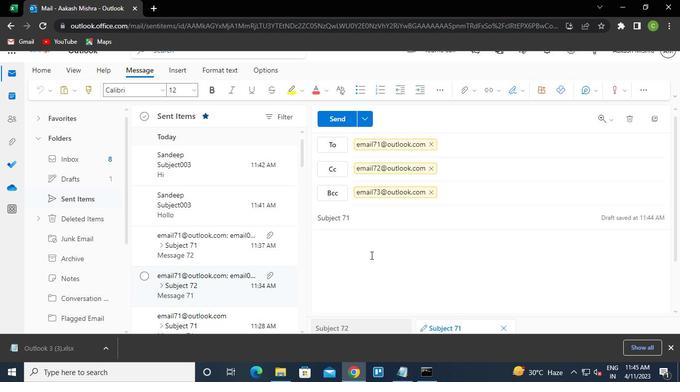 
Action: Keyboard e
Screenshot: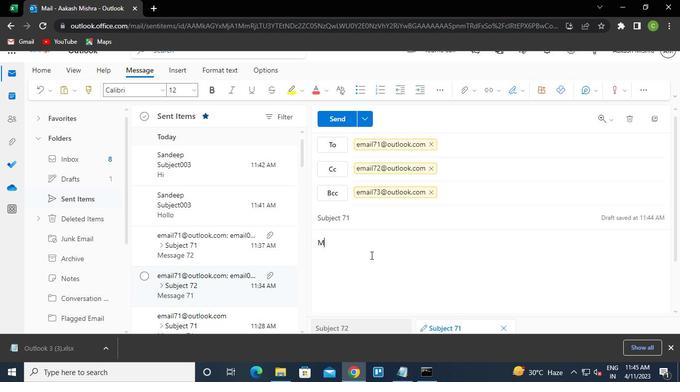 
Action: Keyboard s
Screenshot: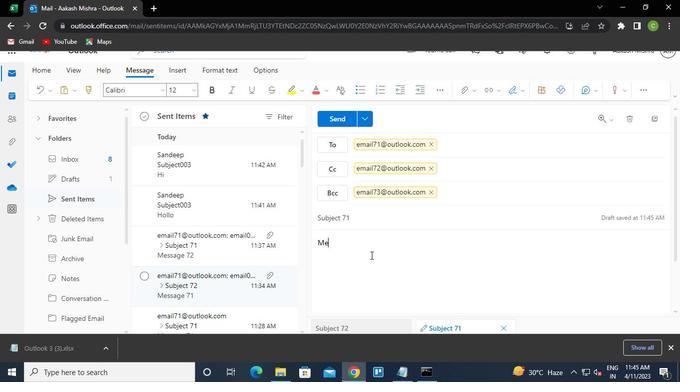 
Action: Keyboard s
Screenshot: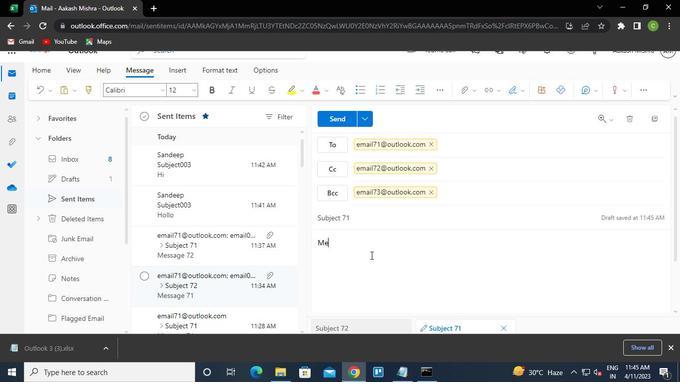 
Action: Keyboard a
Screenshot: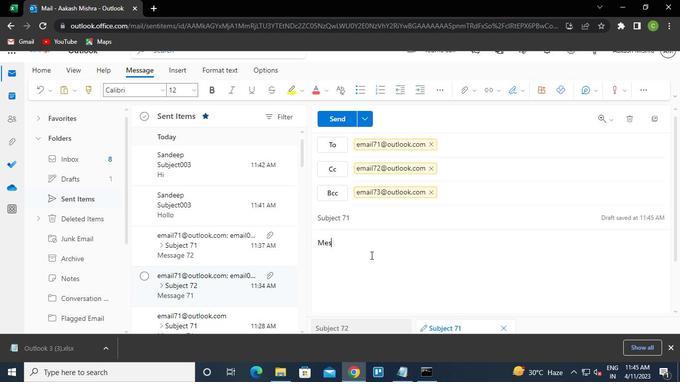 
Action: Keyboard g
Screenshot: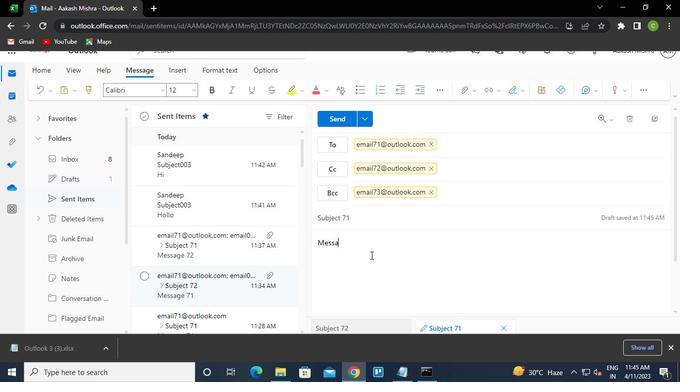 
Action: Keyboard e
Screenshot: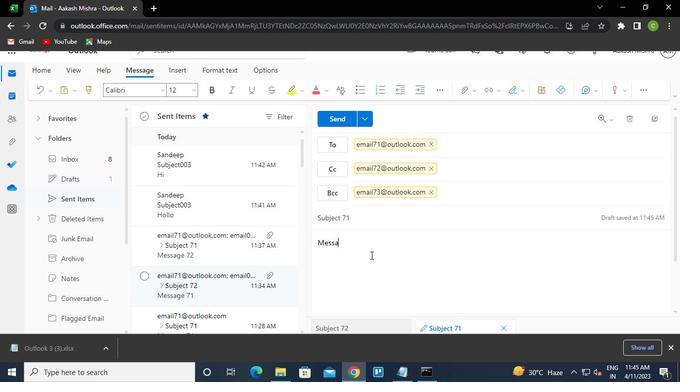 
Action: Keyboard Key.space
Screenshot: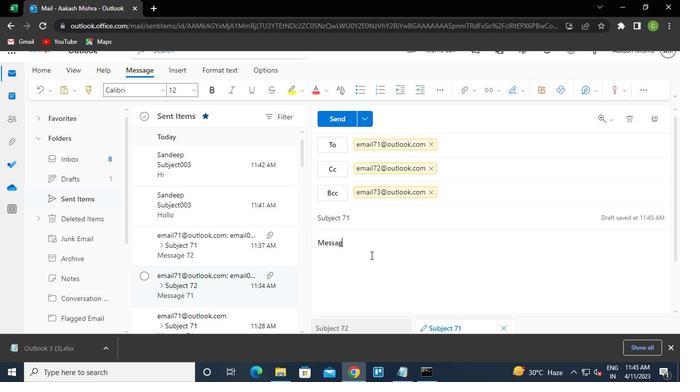 
Action: Keyboard <103>
Screenshot: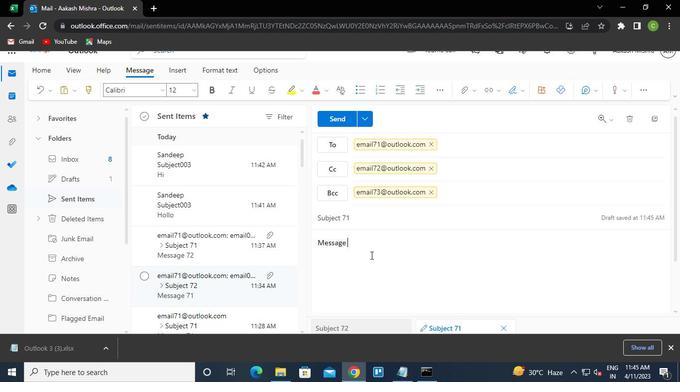 
Action: Keyboard <99>
Screenshot: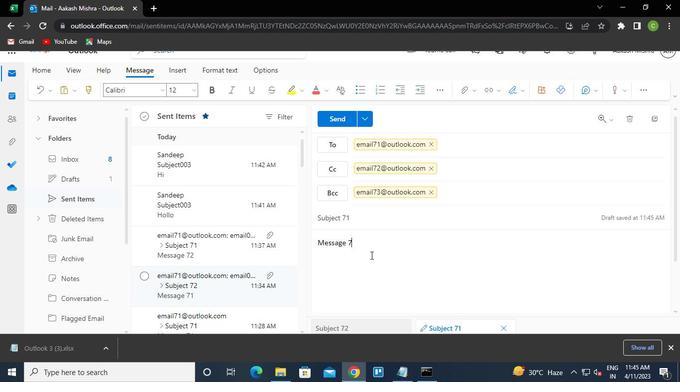 
Action: Keyboard Key.enter
Screenshot: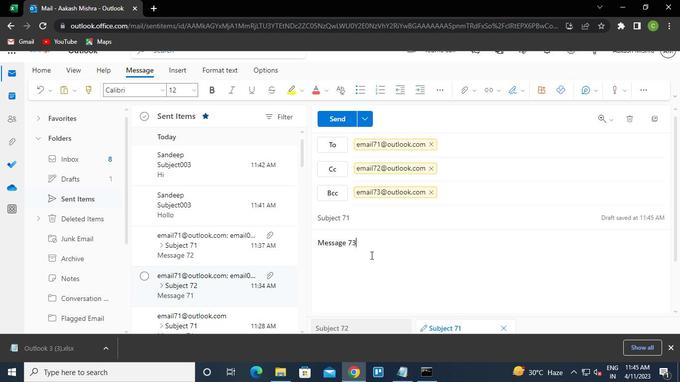 
Action: Mouse moved to (328, 117)
Screenshot: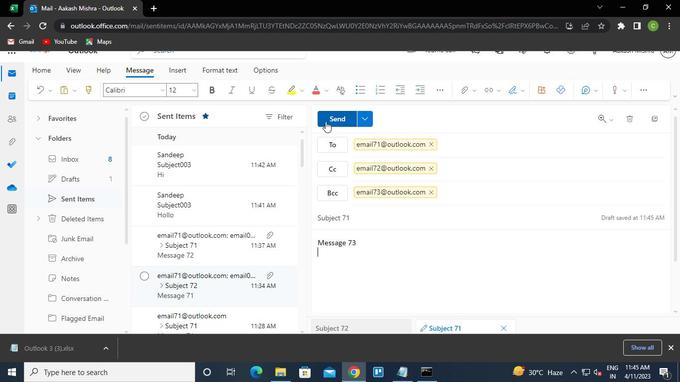 
Action: Mouse pressed left at (328, 117)
Screenshot: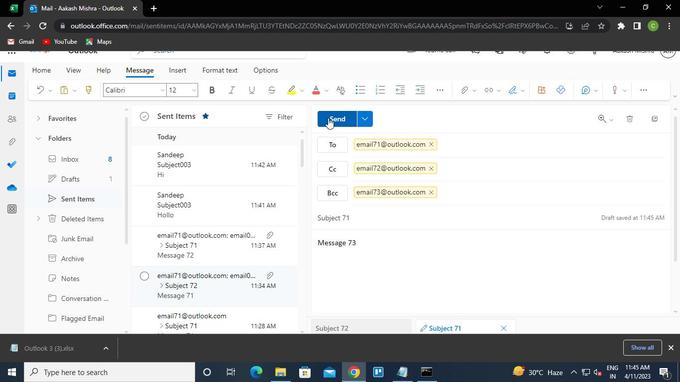 
Action: Mouse moved to (422, 372)
Screenshot: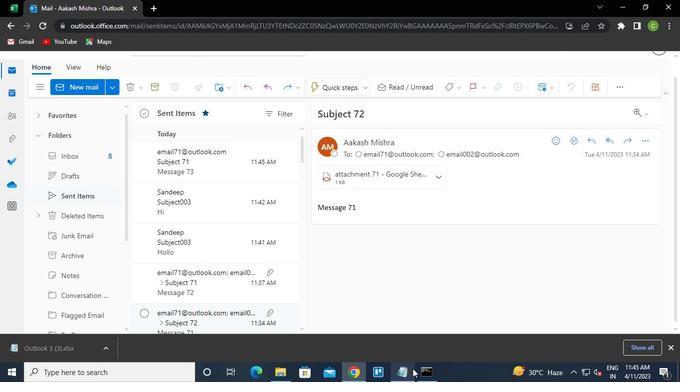 
Action: Mouse pressed left at (422, 372)
Screenshot: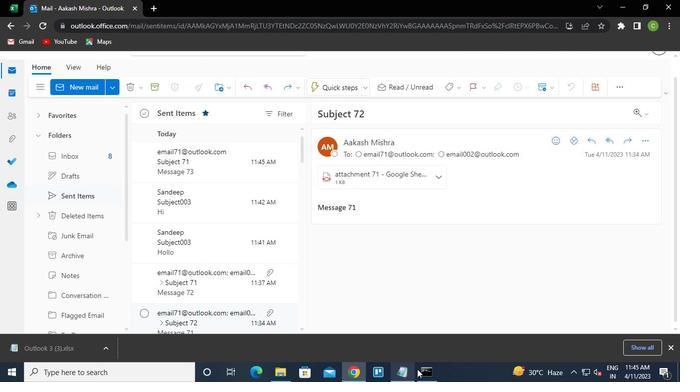 
Action: Mouse moved to (549, 74)
Screenshot: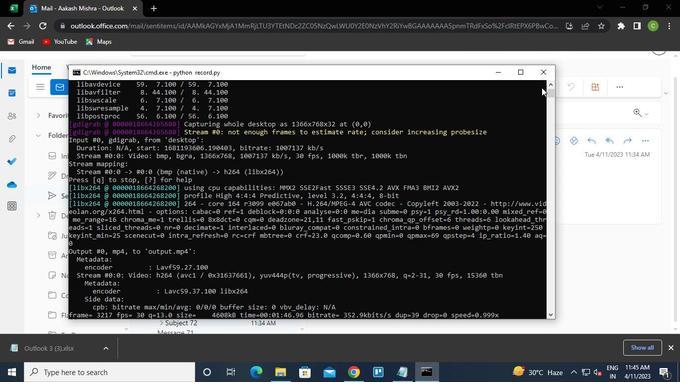 
Action: Mouse pressed left at (549, 74)
Screenshot: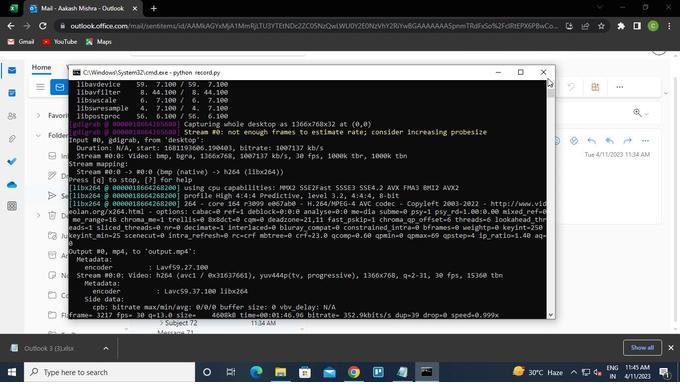 
